 Task: Open Card Video Review in Board Sales Operations to Workspace Customer Relationship Management and add a team member Softage.4@softage.net, a label Green, a checklist Creative Writing, an attachment from Trello, a color Green and finally, add a card description 'Conduct market research for new product development' and a comment 'We should be willing to adapt our approach to this task as needed, based on new information or changing circumstances.'. Add a start date 'Jan 16, 1900' with a due date 'Jan 23, 1900'
Action: Mouse moved to (70, 378)
Screenshot: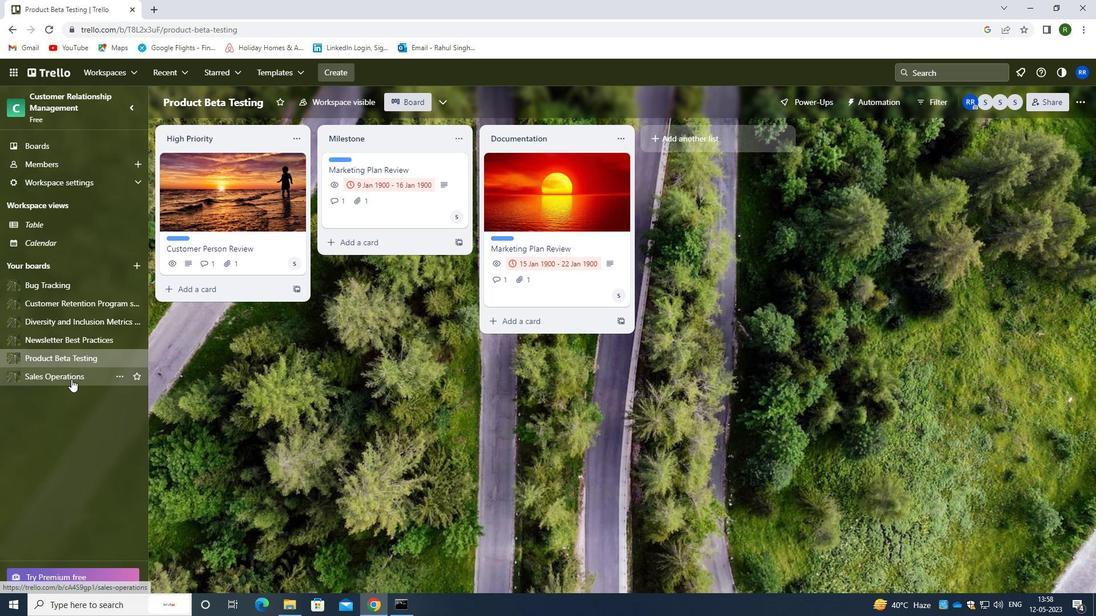 
Action: Mouse pressed left at (70, 378)
Screenshot: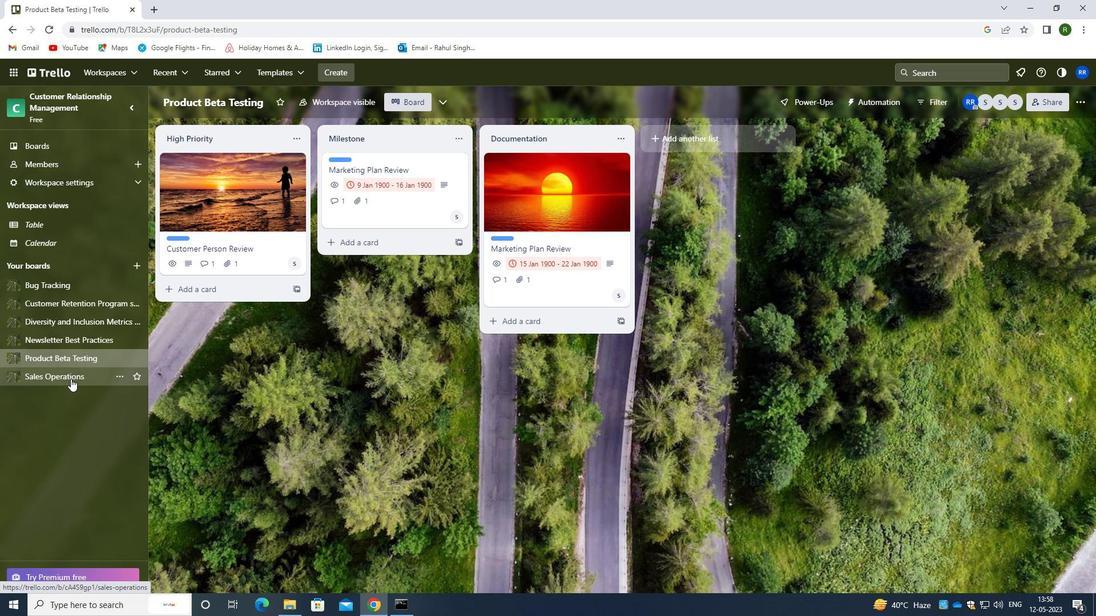 
Action: Mouse moved to (620, 164)
Screenshot: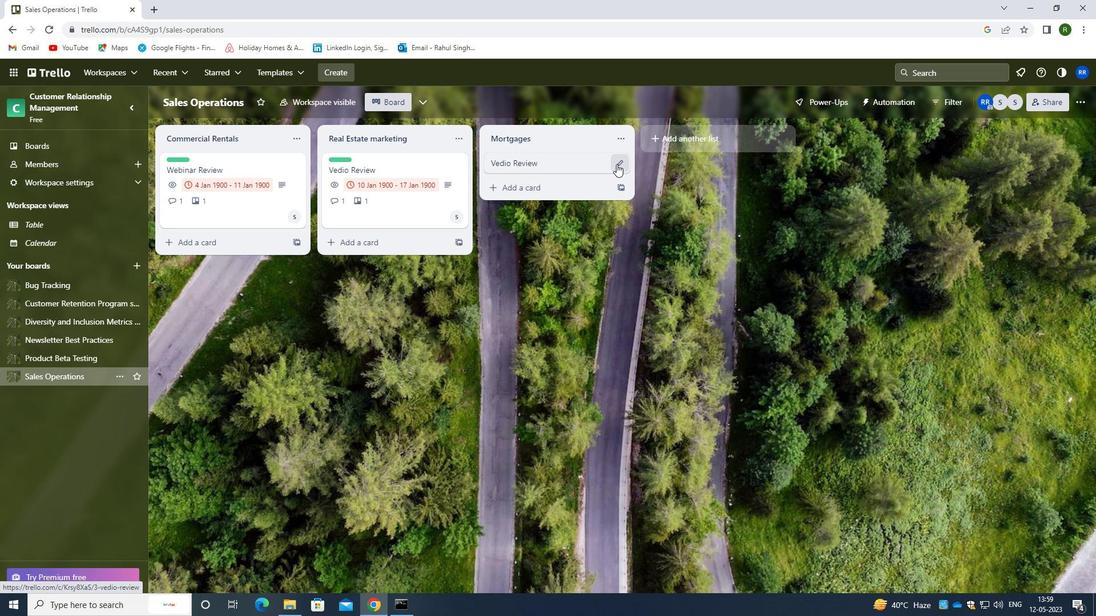 
Action: Mouse pressed left at (620, 164)
Screenshot: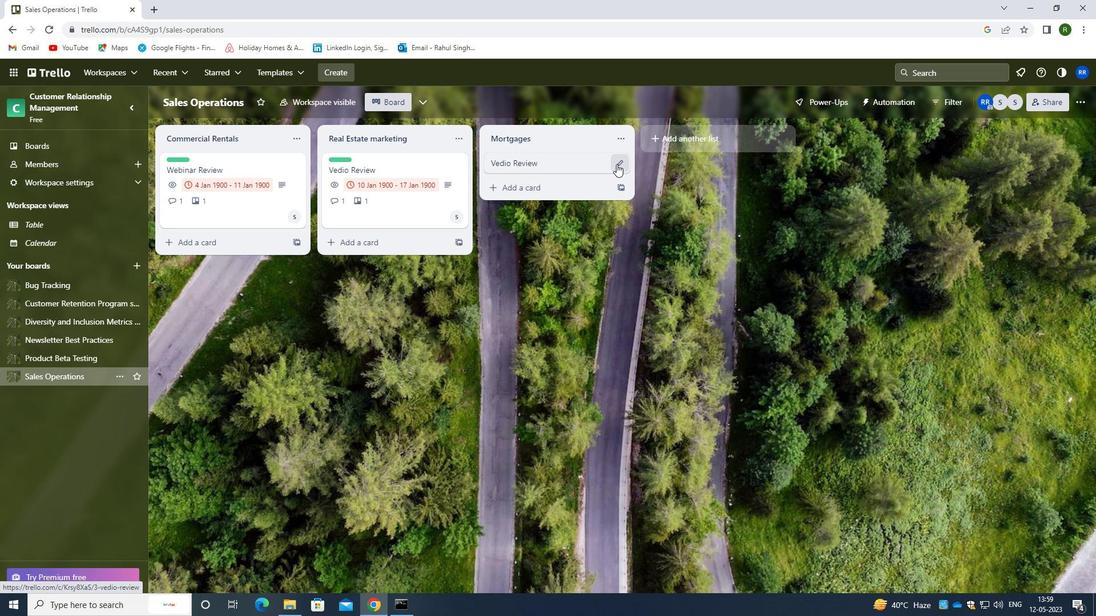 
Action: Mouse moved to (670, 158)
Screenshot: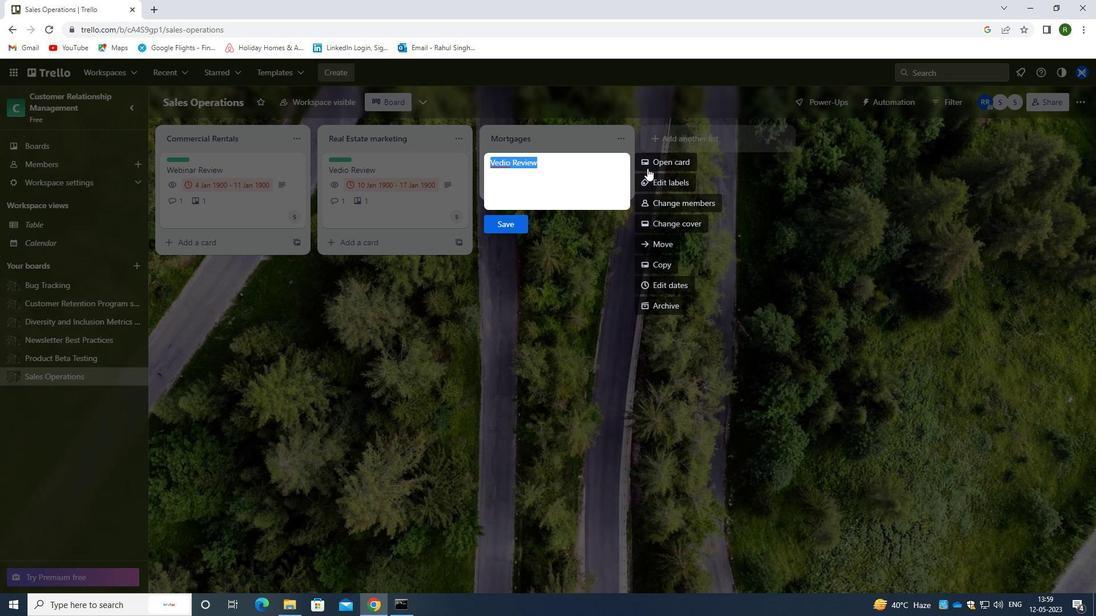 
Action: Mouse pressed left at (670, 158)
Screenshot: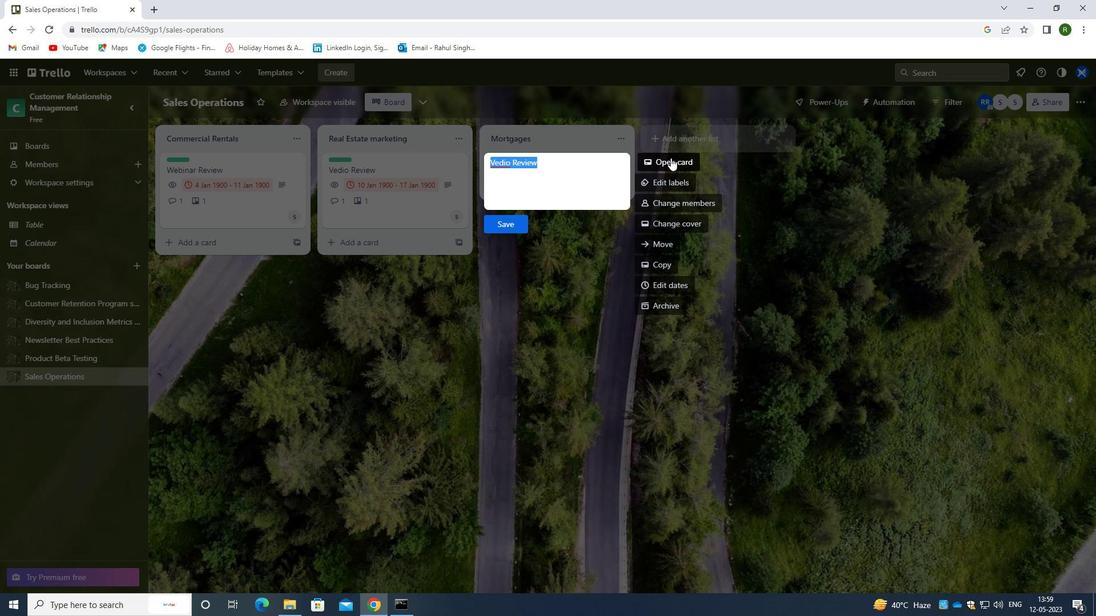 
Action: Mouse moved to (685, 201)
Screenshot: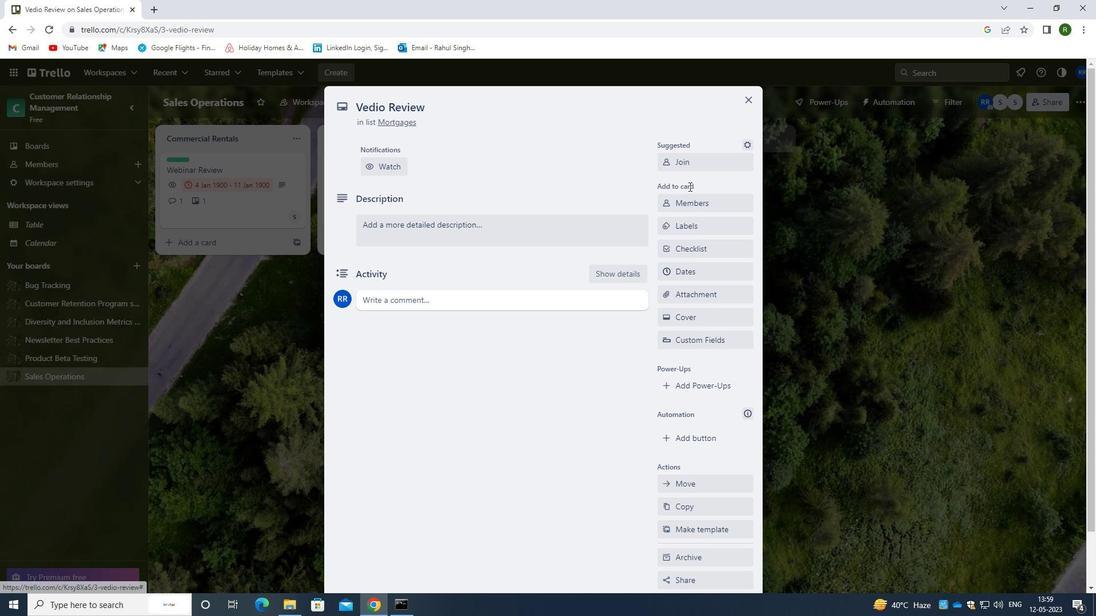 
Action: Mouse pressed left at (685, 201)
Screenshot: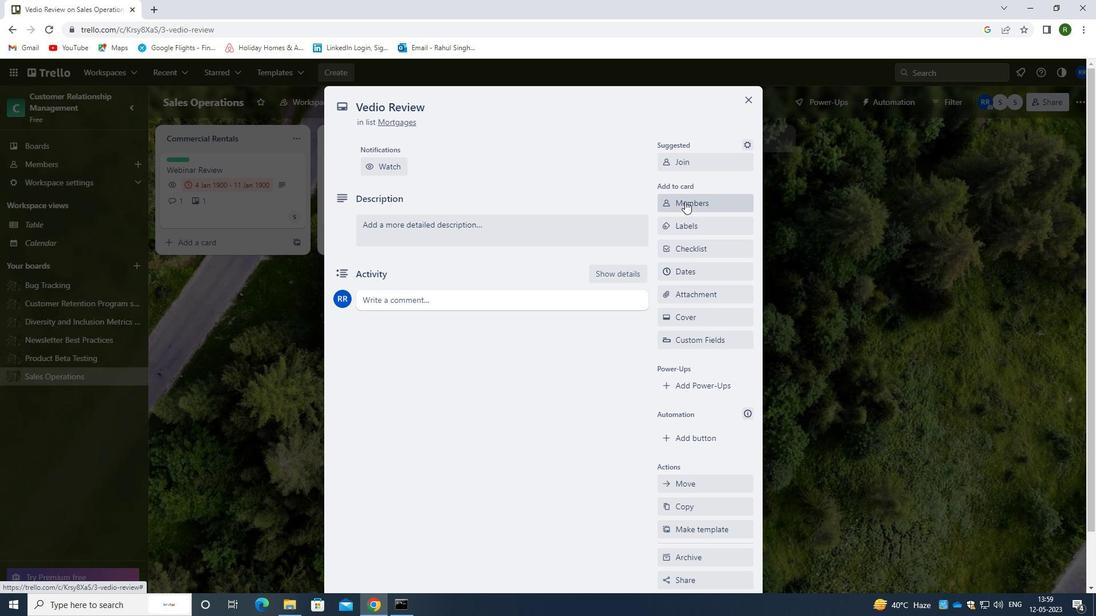 
Action: Mouse moved to (685, 254)
Screenshot: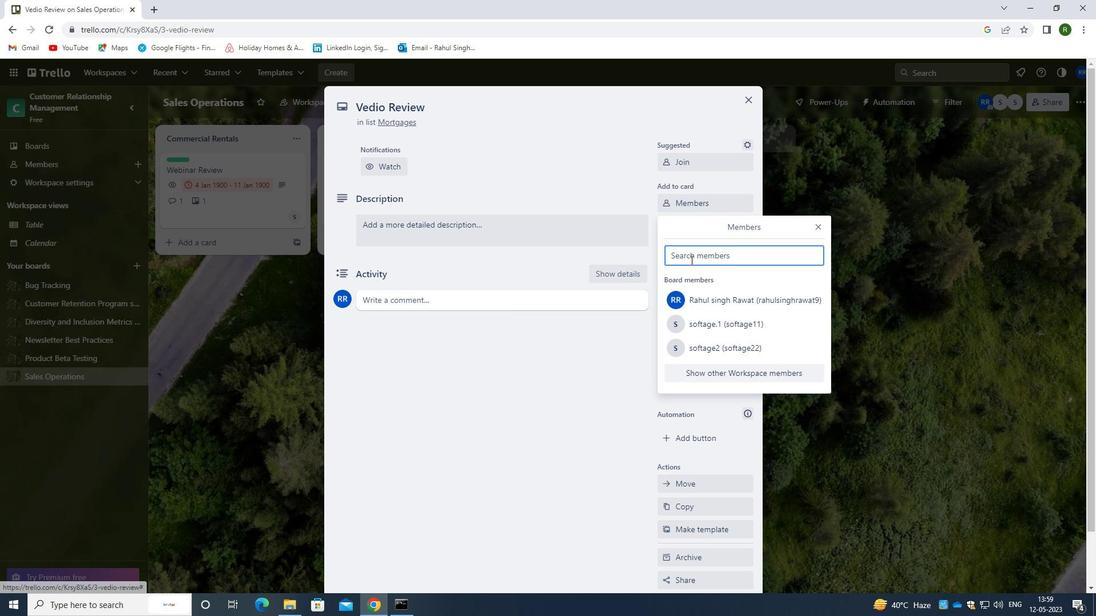 
Action: Key pressed <Key.caps_lock>s<Key.caps_lock>oftage.4<Key.shift>@SOFTAGE.NET
Screenshot: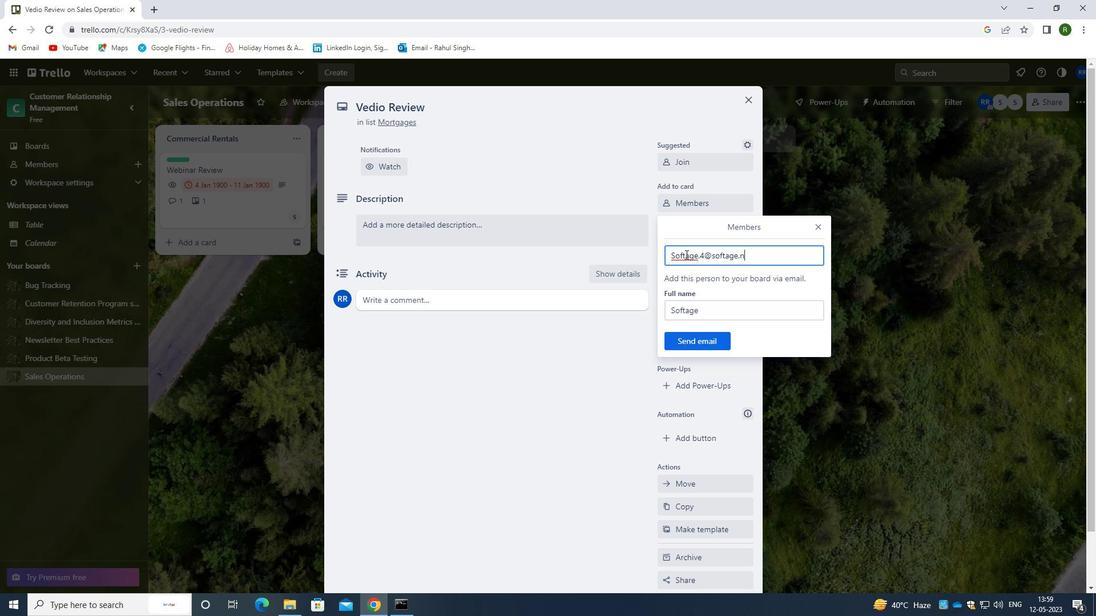 
Action: Mouse moved to (705, 344)
Screenshot: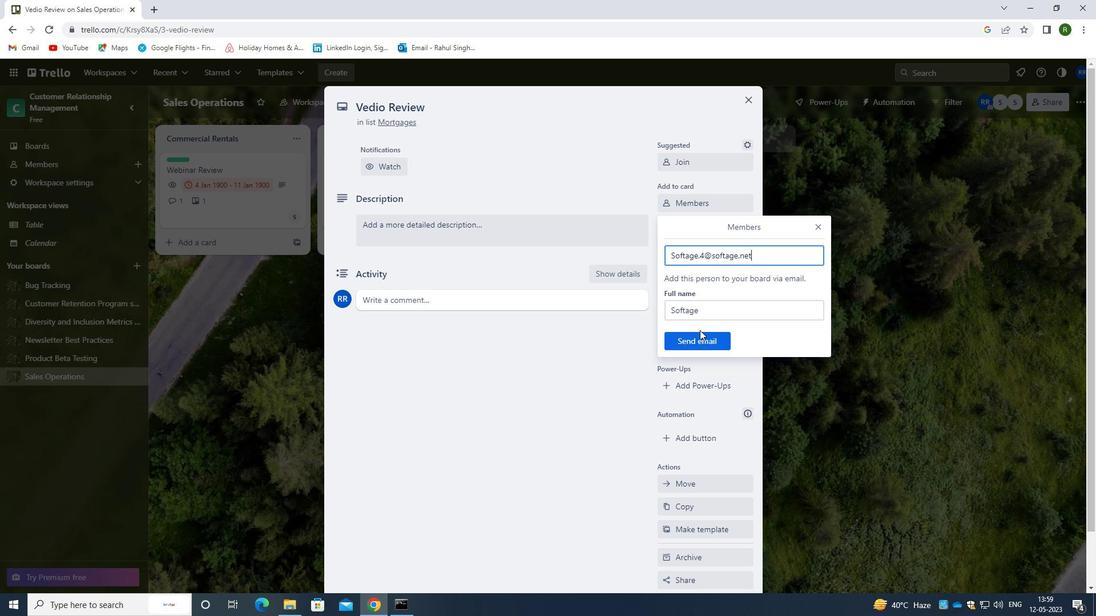 
Action: Mouse pressed left at (705, 344)
Screenshot: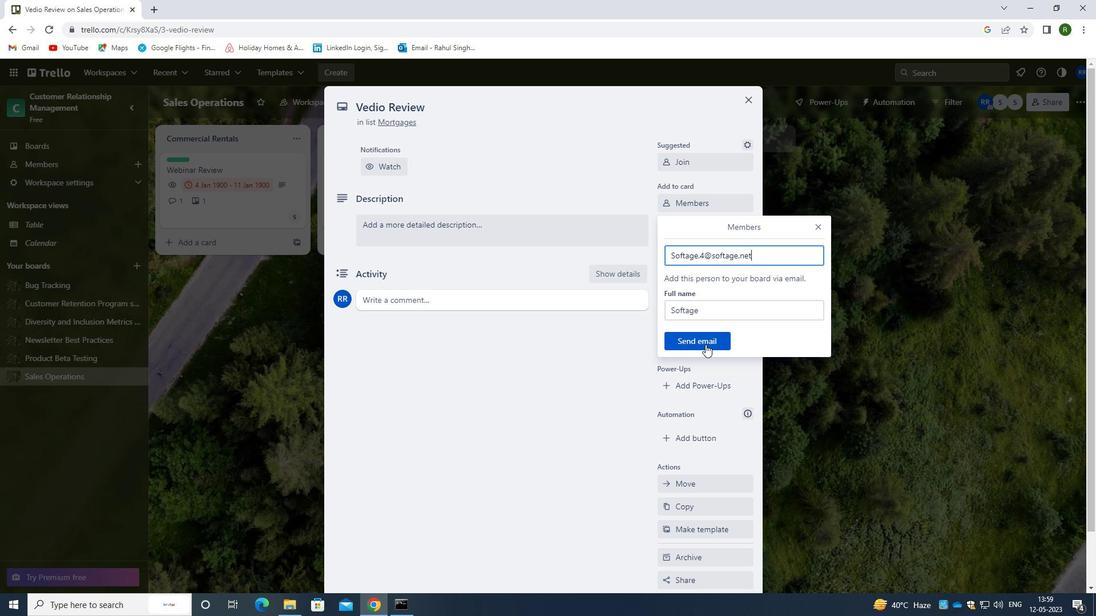 
Action: Mouse moved to (691, 221)
Screenshot: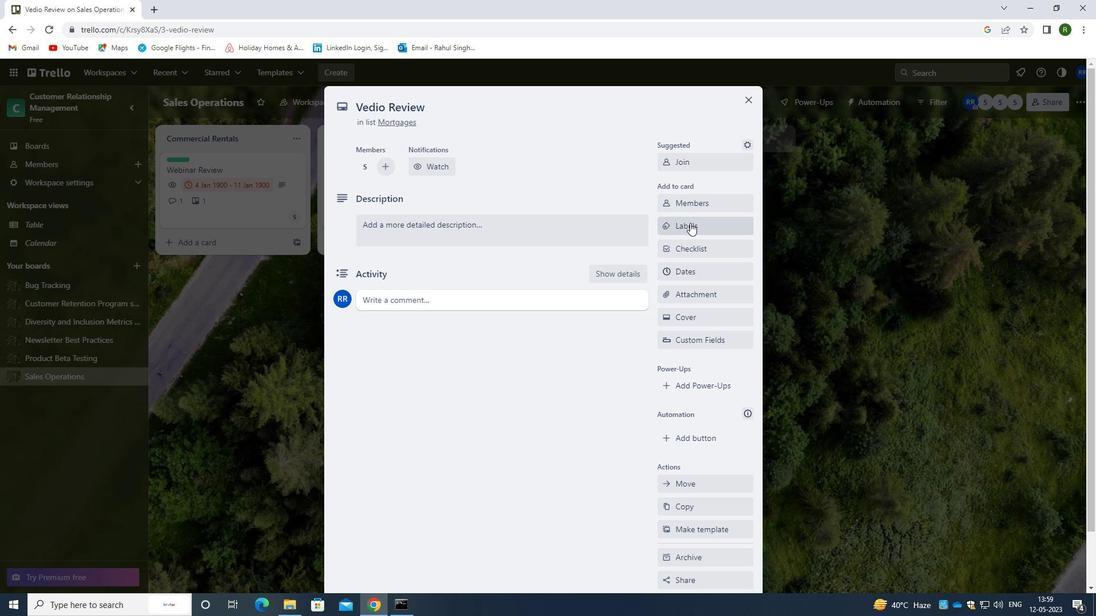 
Action: Mouse pressed left at (691, 221)
Screenshot: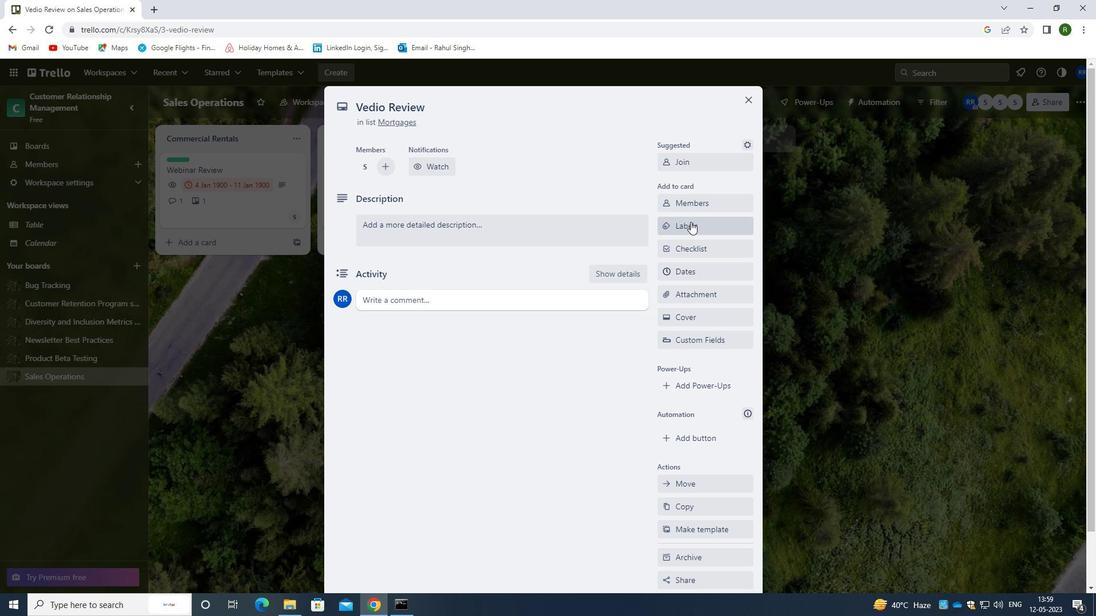 
Action: Mouse moved to (674, 251)
Screenshot: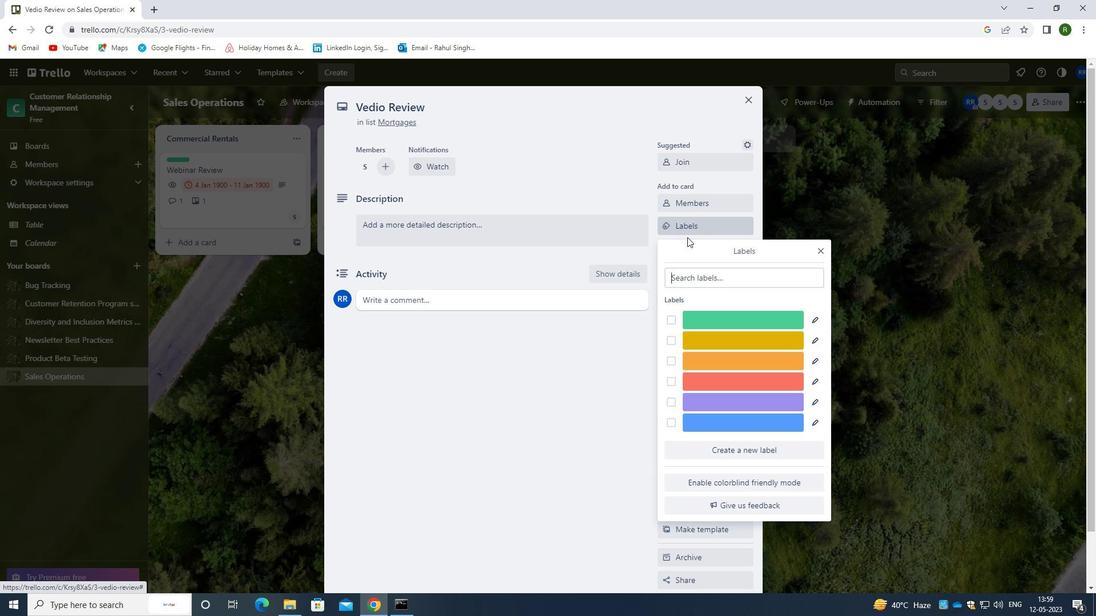 
Action: Key pressed GREEN
Screenshot: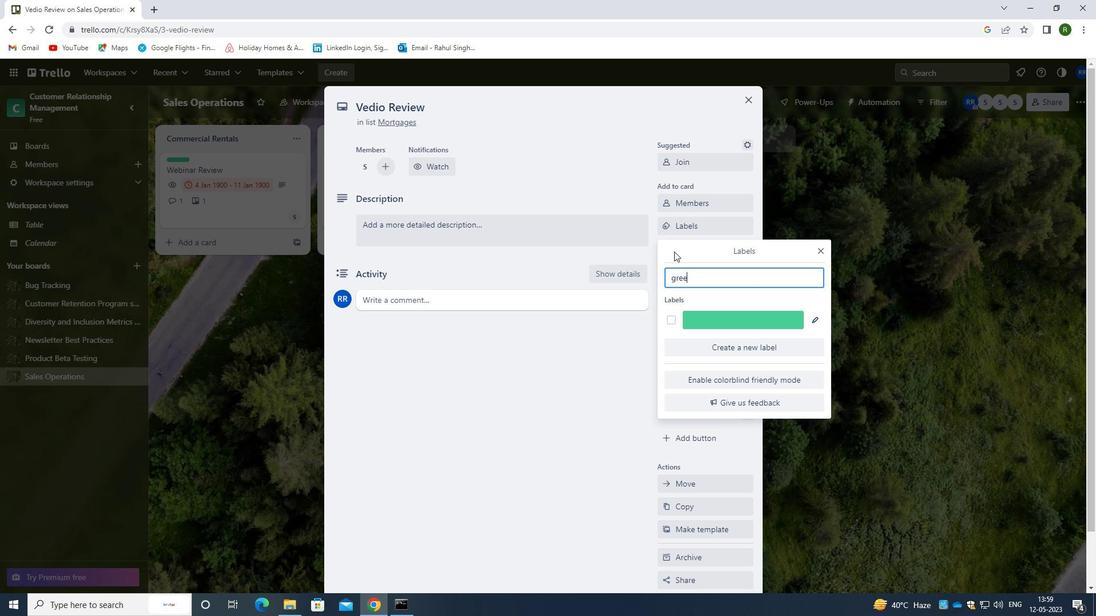 
Action: Mouse moved to (670, 321)
Screenshot: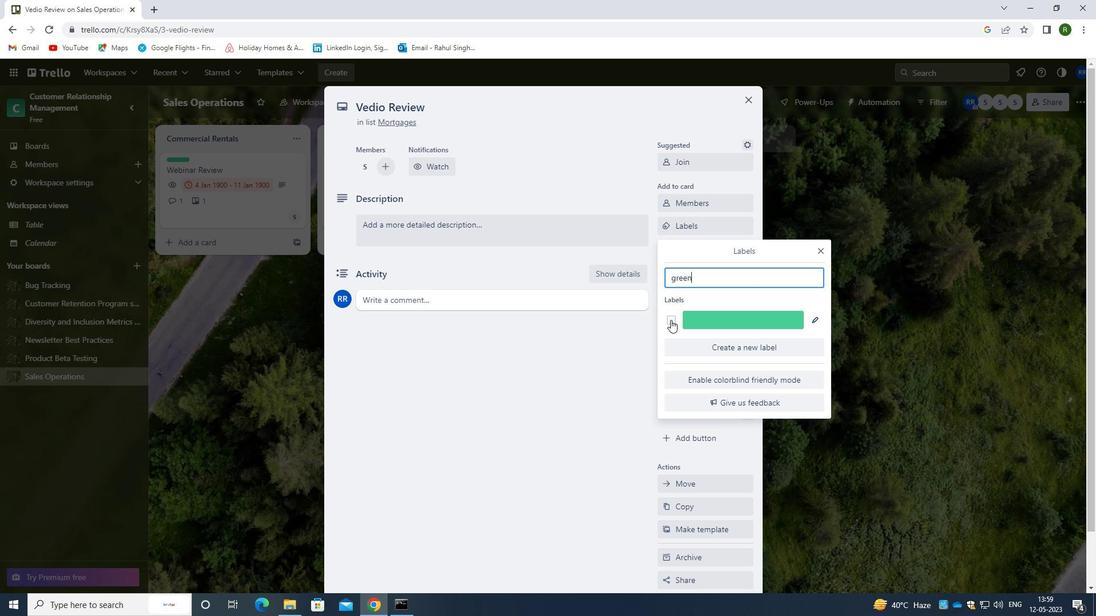 
Action: Mouse pressed left at (670, 321)
Screenshot: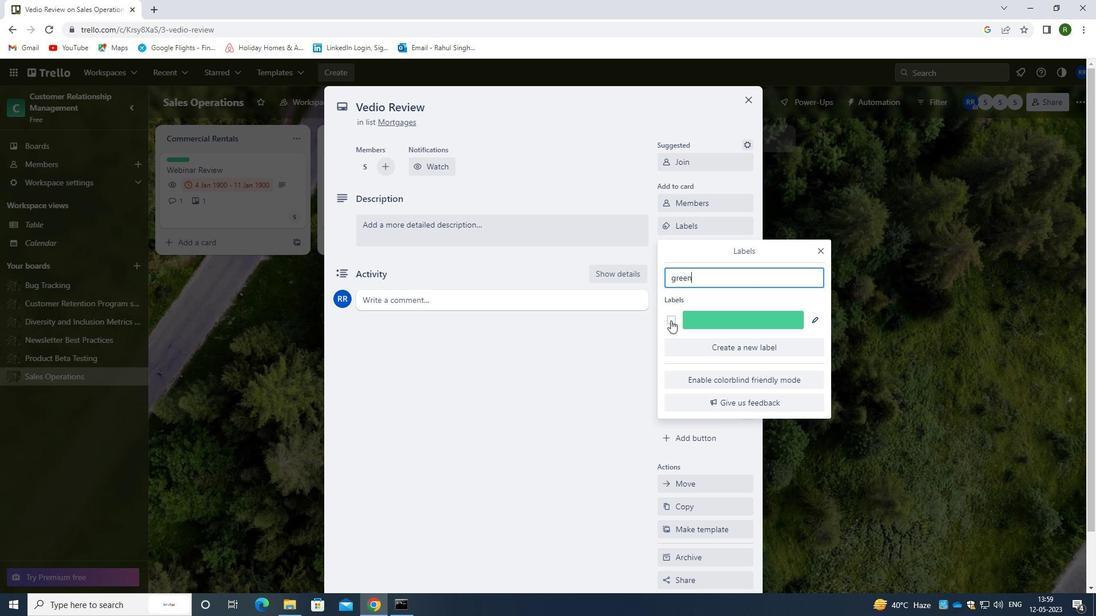 
Action: Mouse moved to (615, 375)
Screenshot: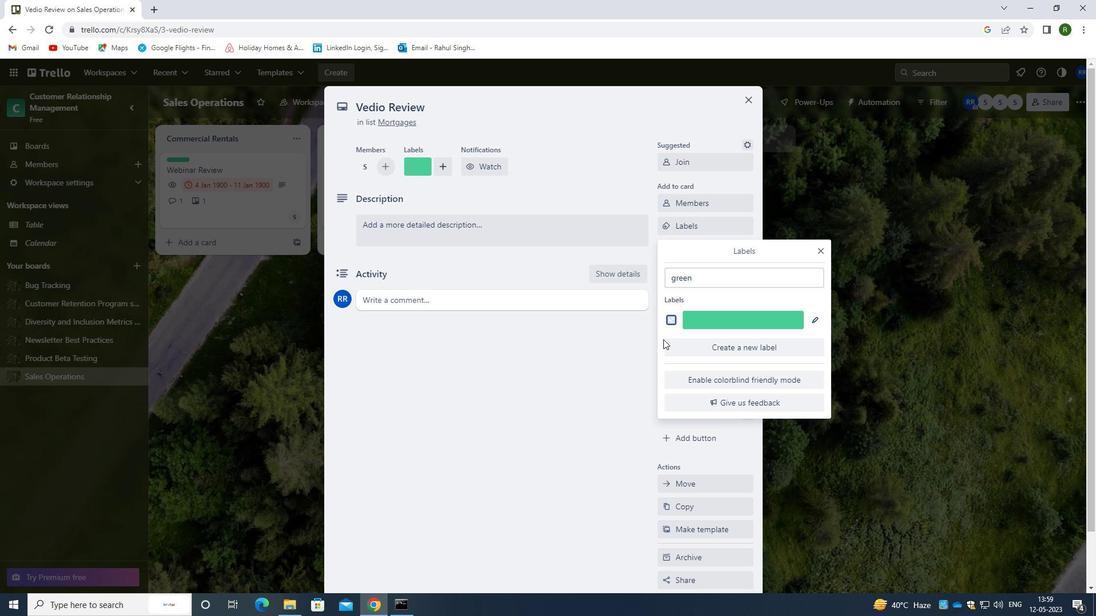 
Action: Mouse pressed left at (615, 375)
Screenshot: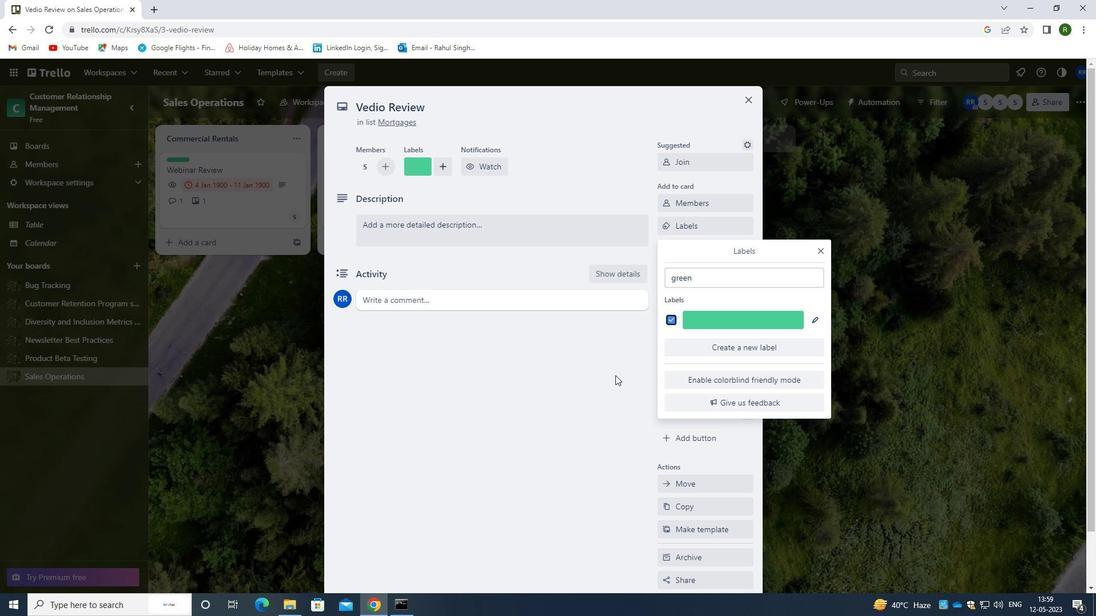 
Action: Mouse moved to (692, 246)
Screenshot: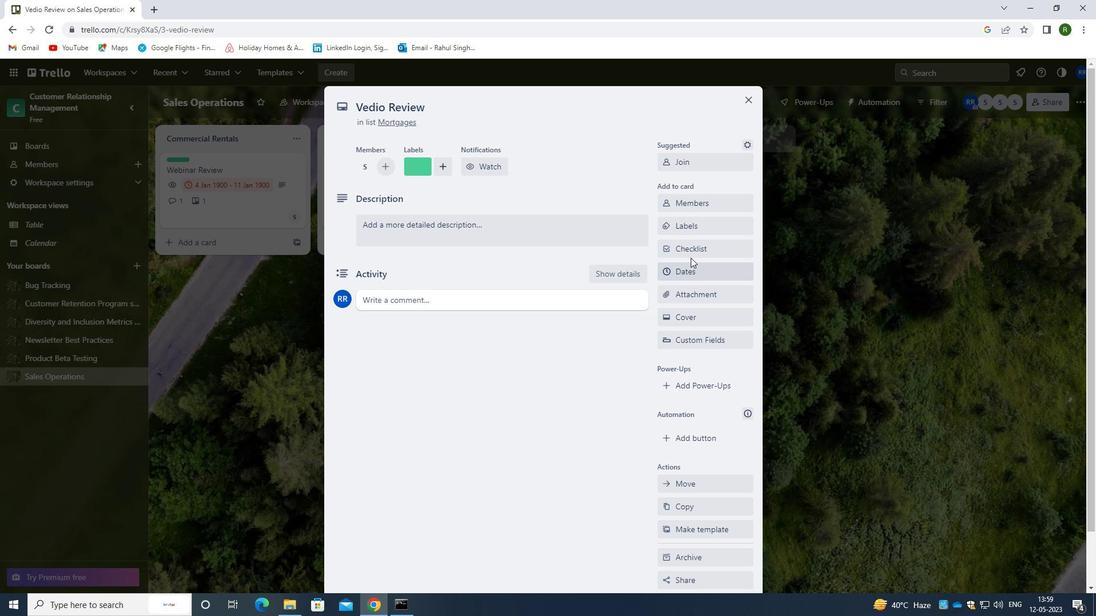 
Action: Mouse pressed left at (692, 246)
Screenshot: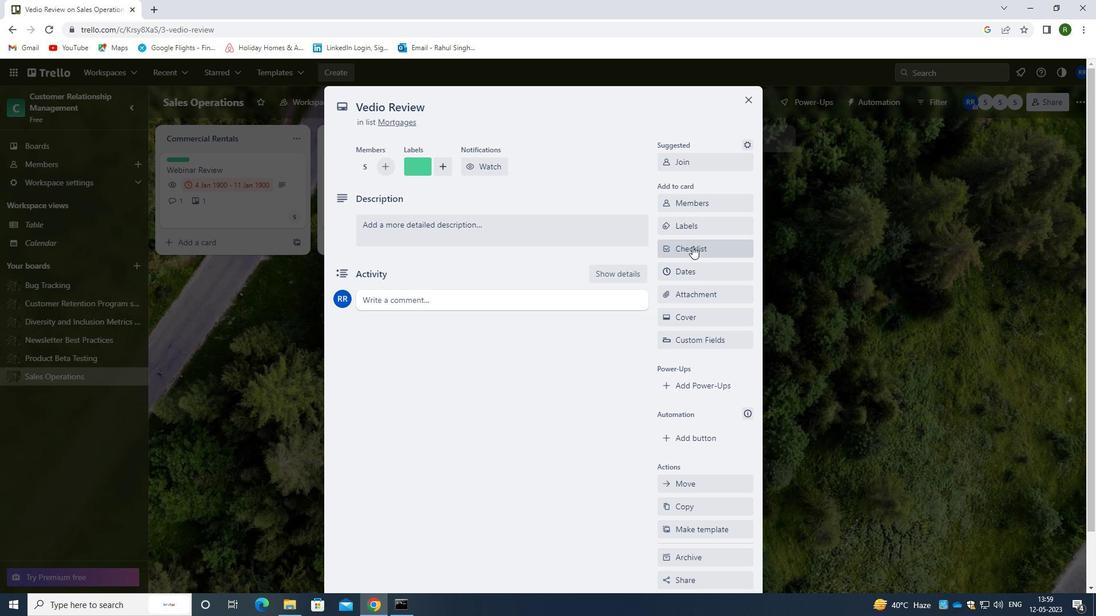 
Action: Mouse moved to (666, 324)
Screenshot: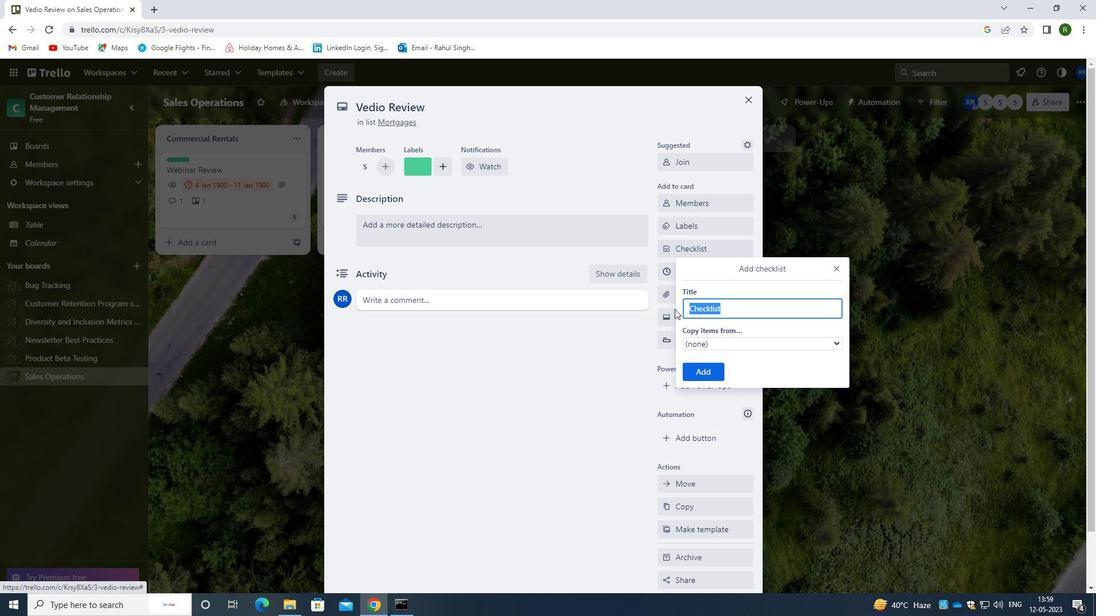 
Action: Key pressed <Key.backspace><Key.shift>CREATIVE<Key.space><Key.shift>WRITING
Screenshot: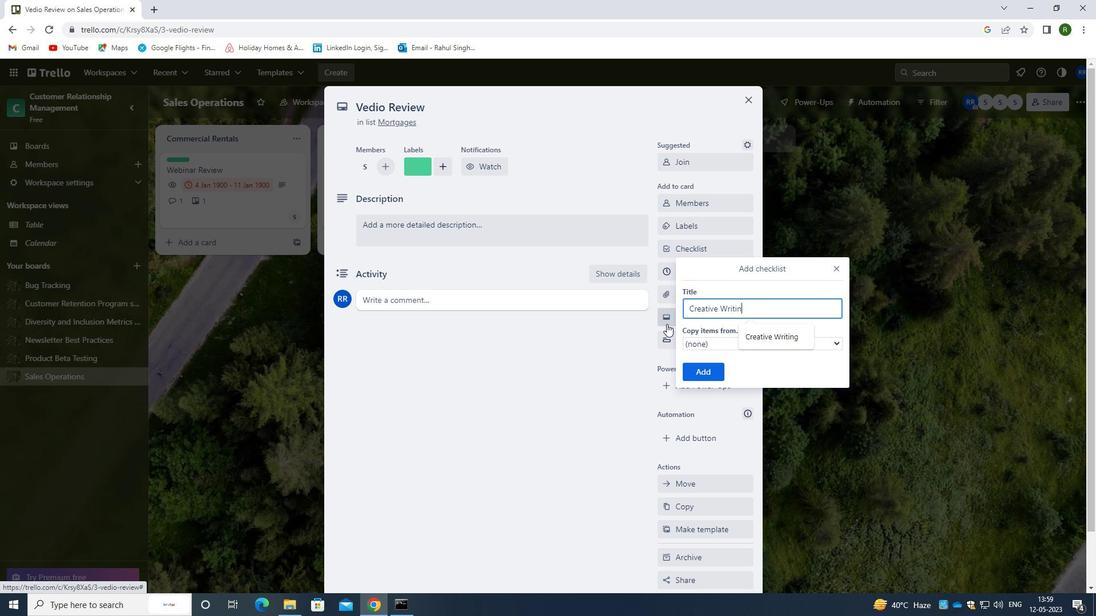 
Action: Mouse moved to (710, 368)
Screenshot: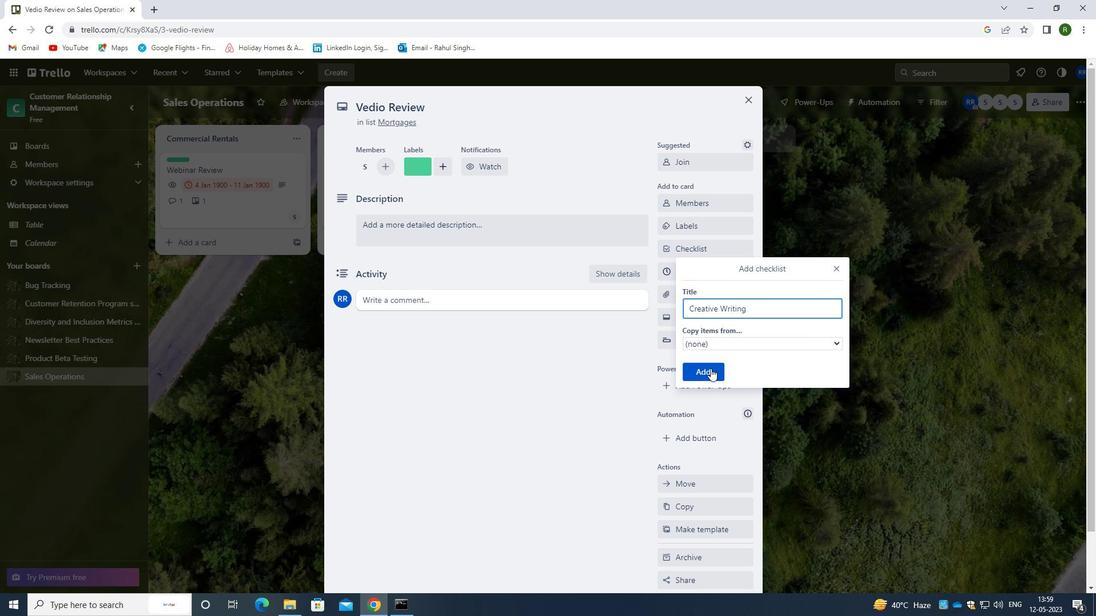 
Action: Mouse pressed left at (710, 368)
Screenshot: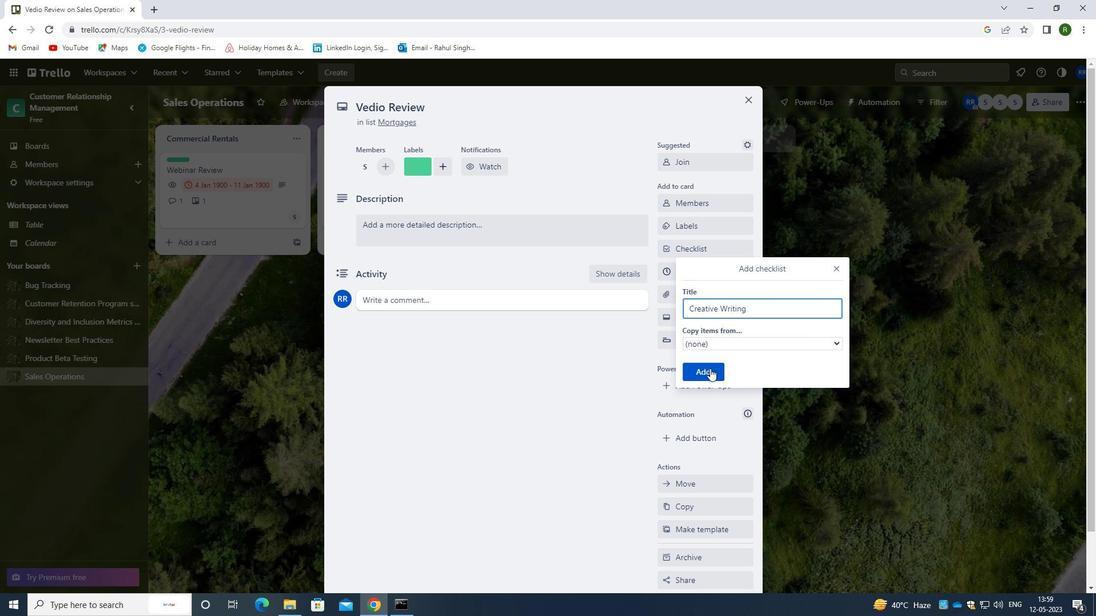 
Action: Mouse moved to (697, 291)
Screenshot: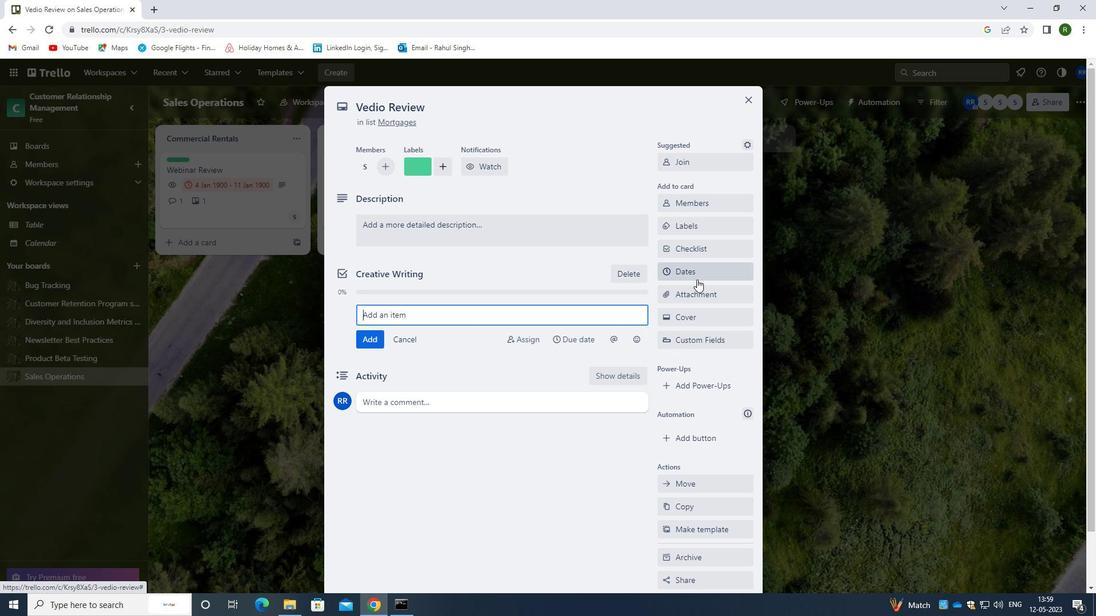 
Action: Mouse pressed left at (697, 291)
Screenshot: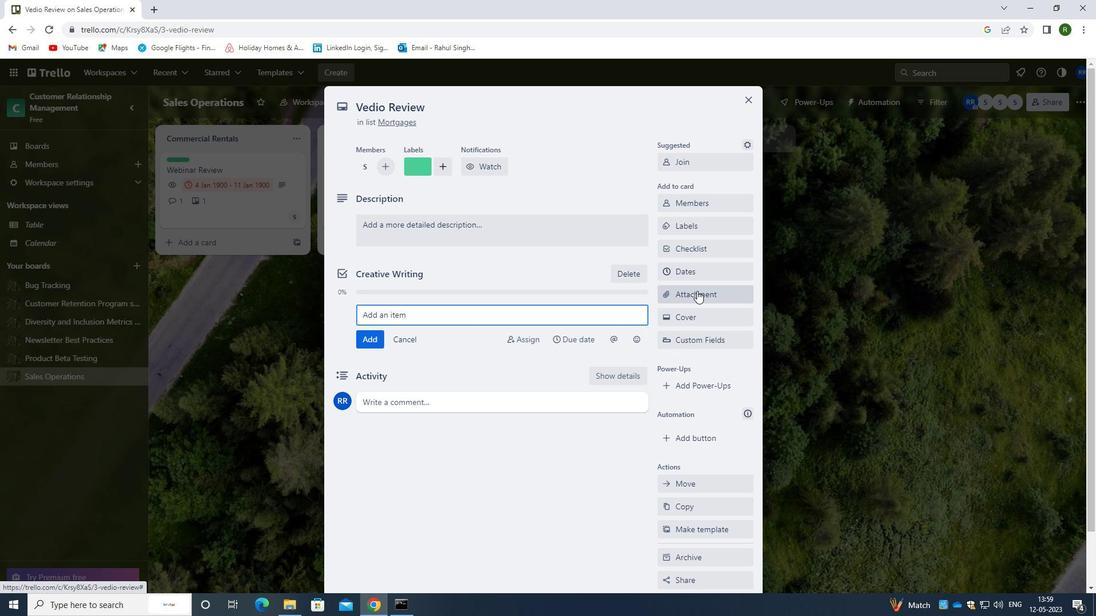 
Action: Mouse moved to (690, 357)
Screenshot: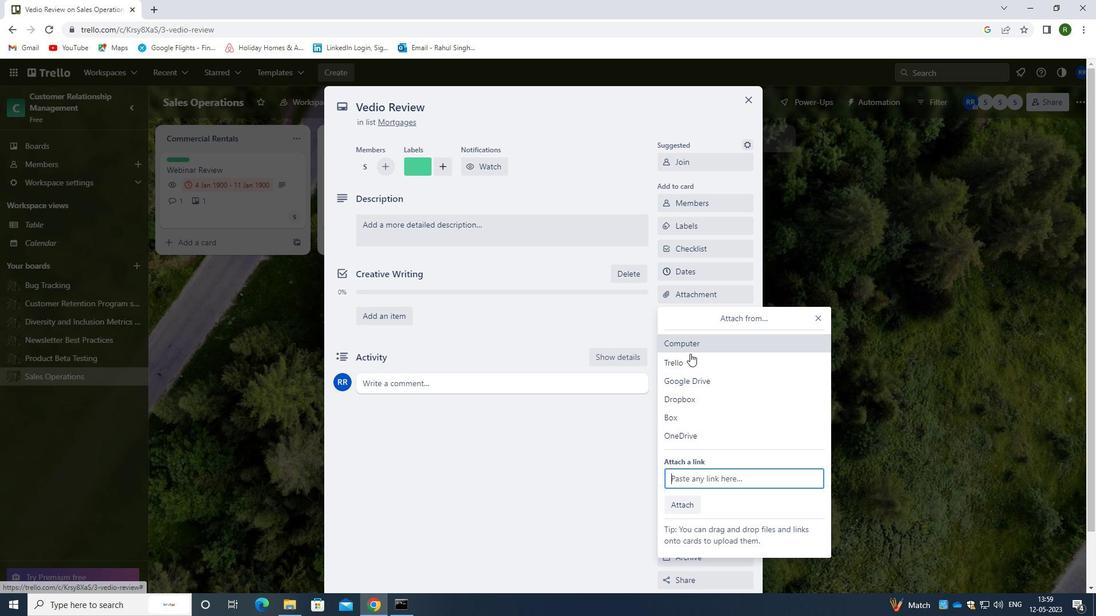 
Action: Mouse pressed left at (690, 357)
Screenshot: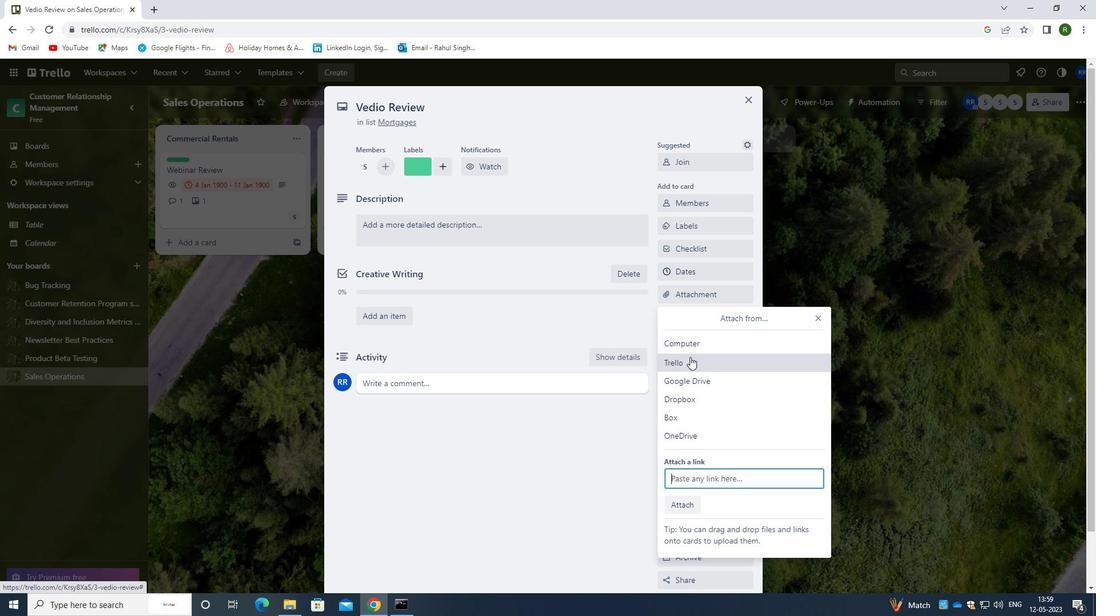 
Action: Mouse moved to (686, 326)
Screenshot: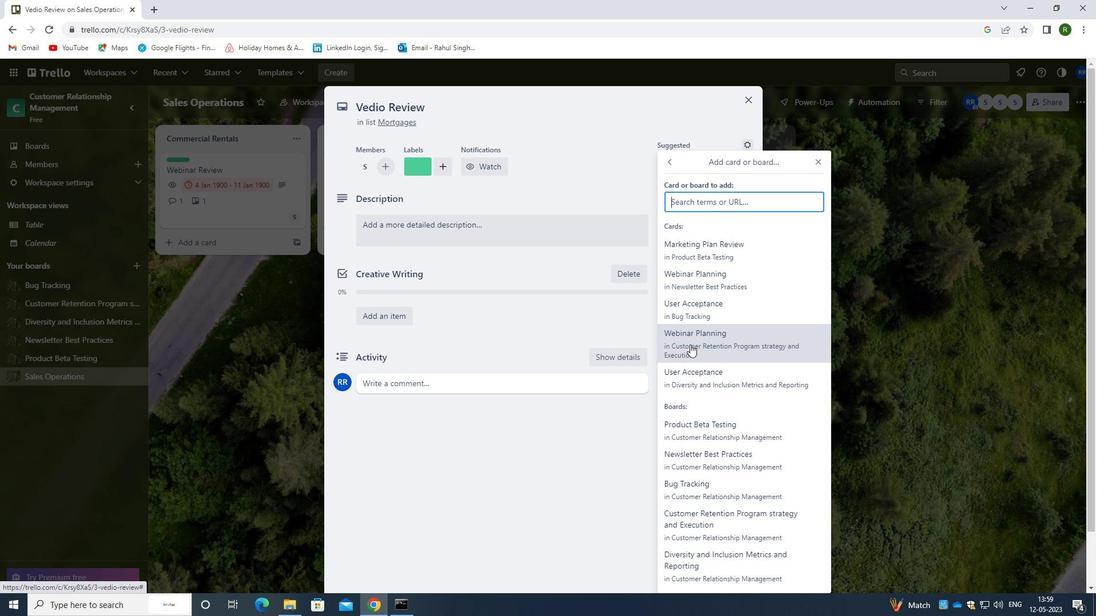 
Action: Mouse pressed left at (686, 326)
Screenshot: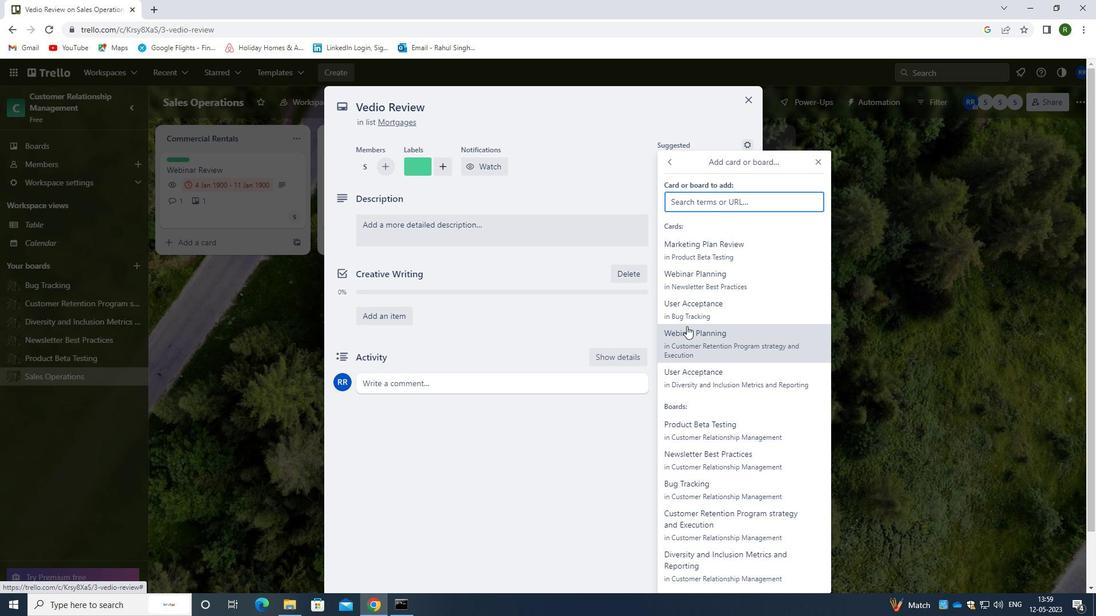 
Action: Mouse moved to (492, 223)
Screenshot: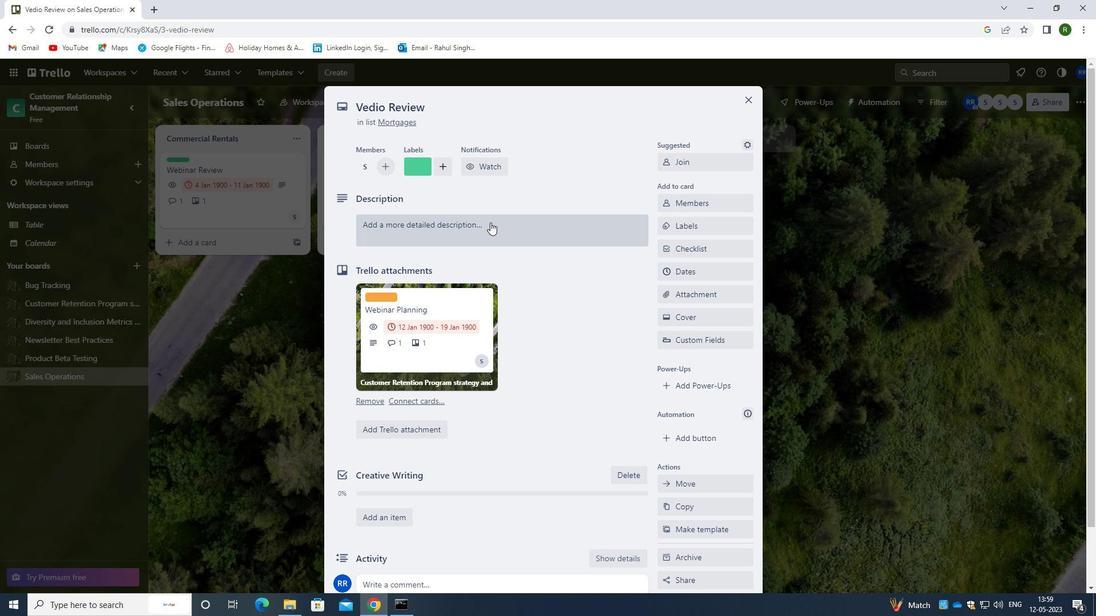 
Action: Mouse pressed left at (492, 223)
Screenshot: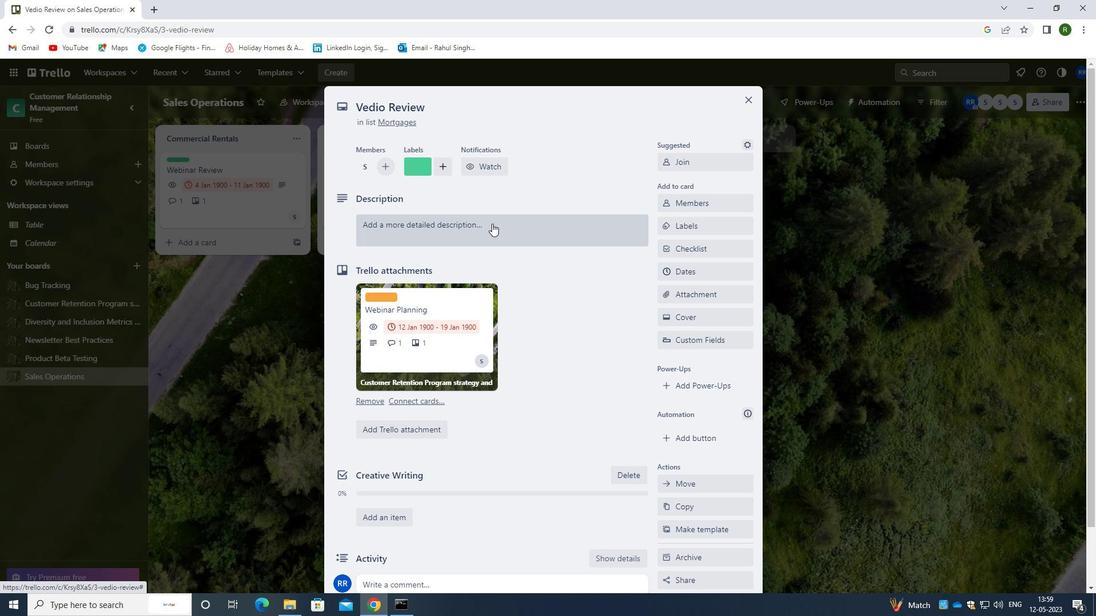 
Action: Mouse moved to (518, 237)
Screenshot: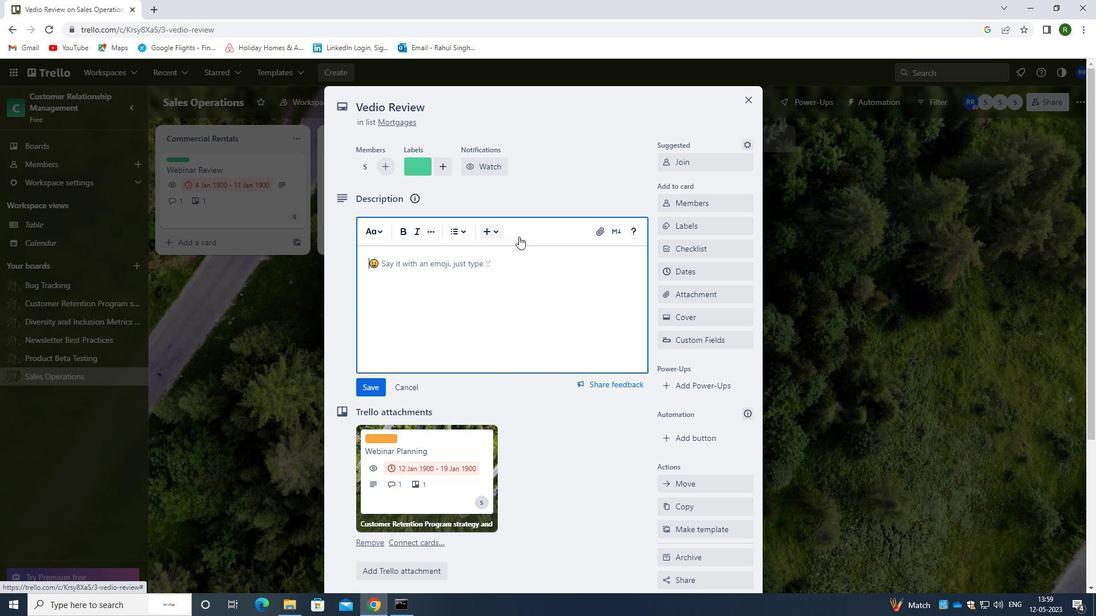 
Action: Key pressed <Key.shift>ctrl+CONDUCT<Key.space><Key.shift><Key.shift><Key.shift><Key.shift><Key.shift><Key.shift><Key.shift><Key.shift>MARKETR<Key.backspace><Key.space>RESEARCH<Key.space>FOR<Key.space>NEW<Key.space>PRODUCT<Key.space>DEVLOPMENT.
Screenshot: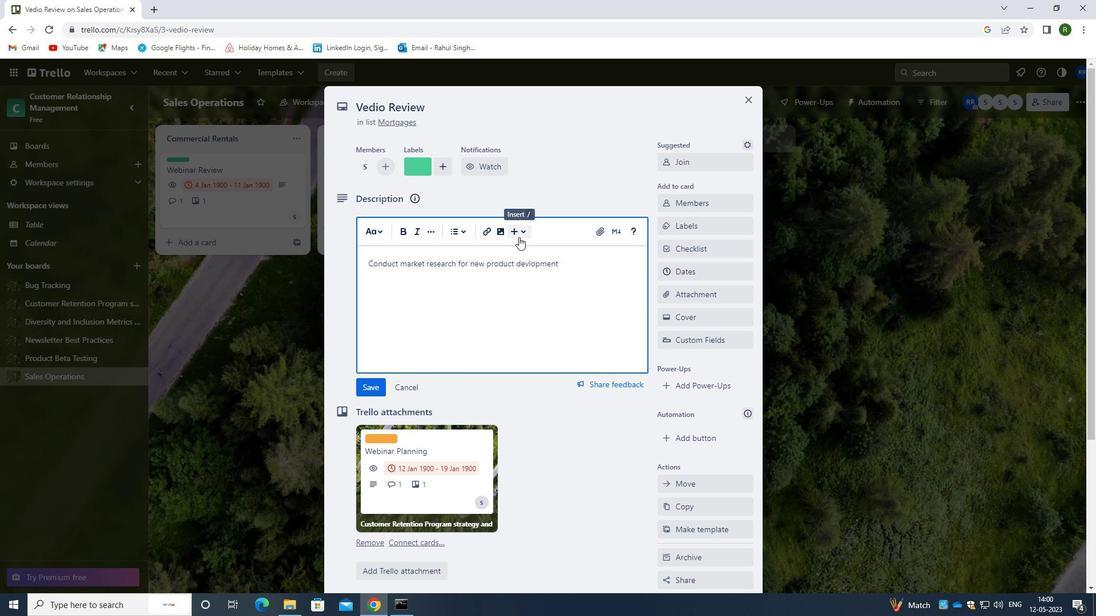 
Action: Mouse scrolled (518, 238) with delta (0, 0)
Screenshot: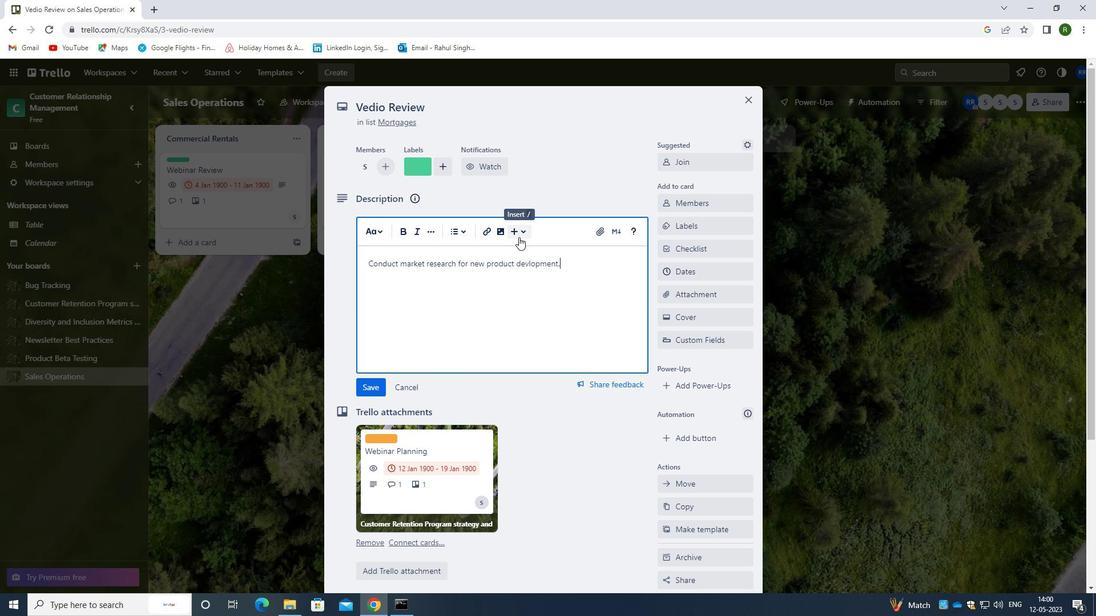 
Action: Mouse moved to (544, 237)
Screenshot: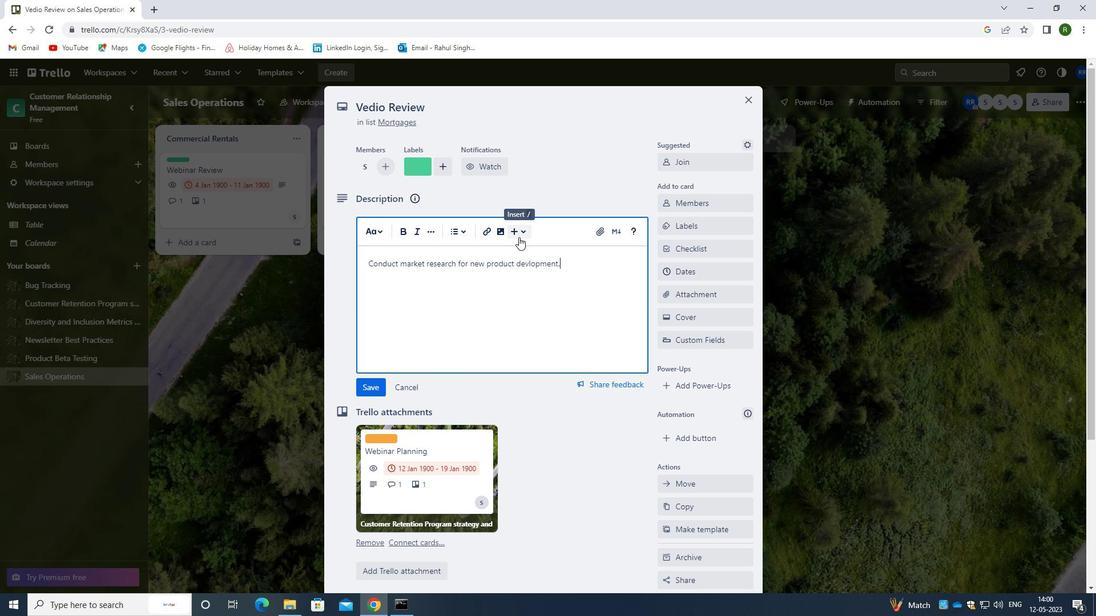 
Action: Mouse scrolled (544, 238) with delta (0, 0)
Screenshot: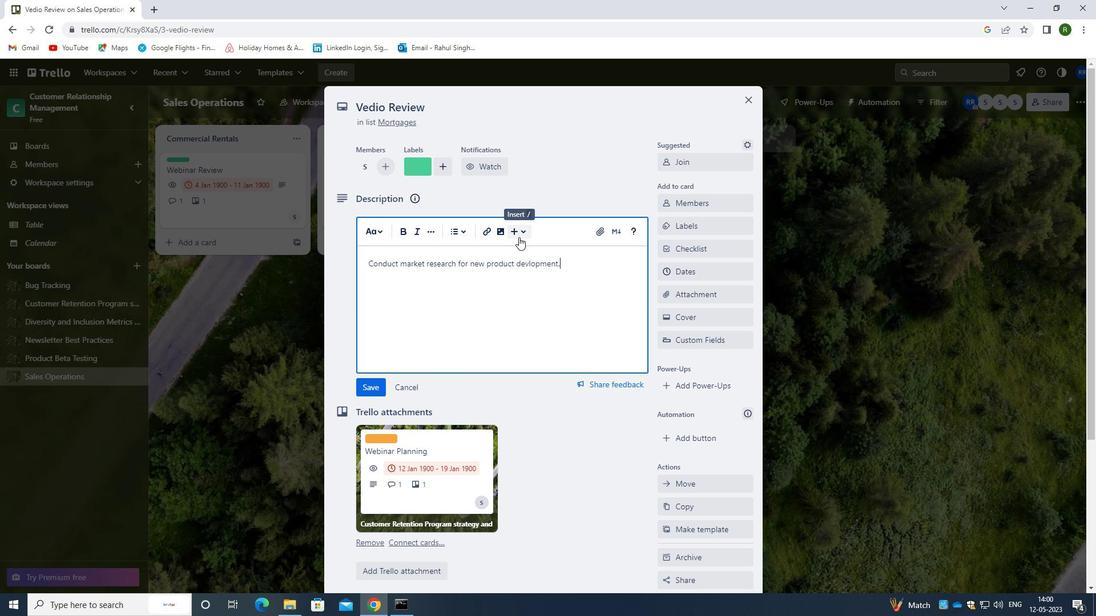
Action: Mouse moved to (365, 391)
Screenshot: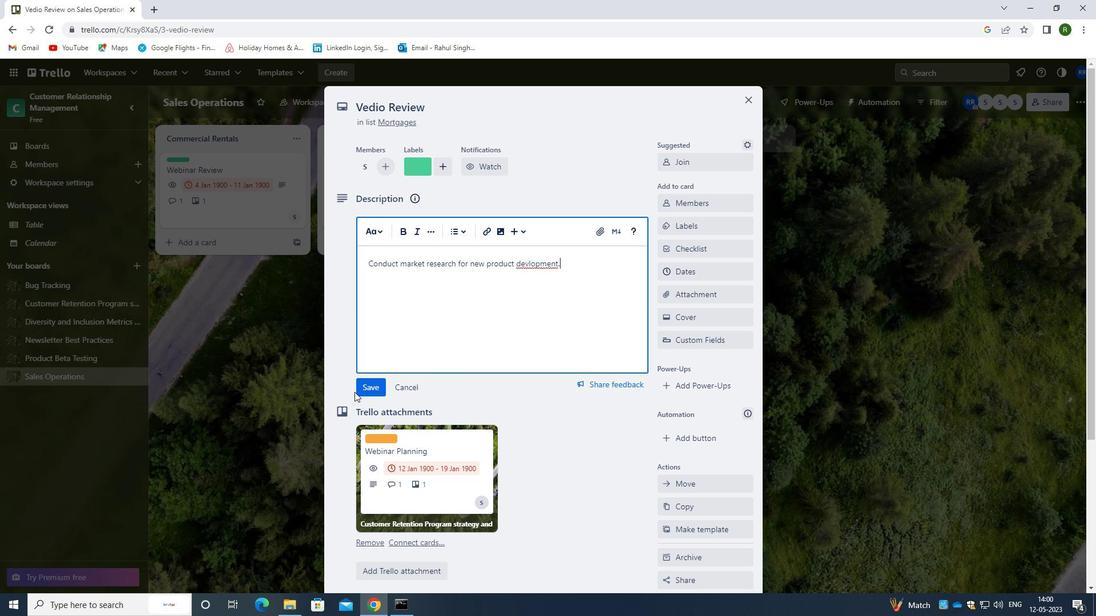 
Action: Mouse pressed left at (365, 391)
Screenshot: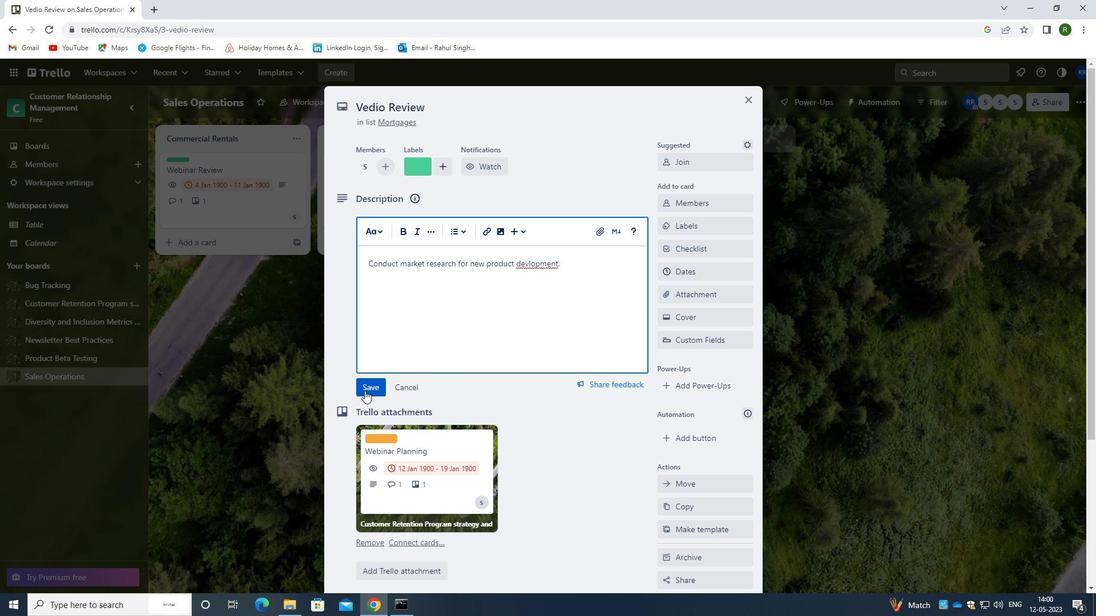 
Action: Mouse moved to (508, 376)
Screenshot: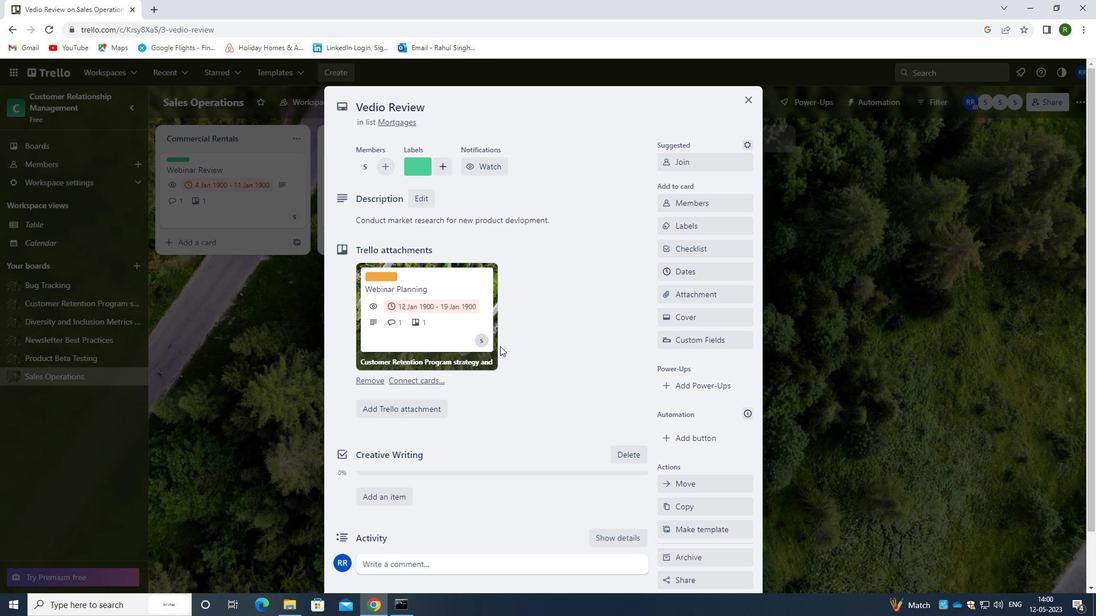
Action: Mouse scrolled (508, 376) with delta (0, 0)
Screenshot: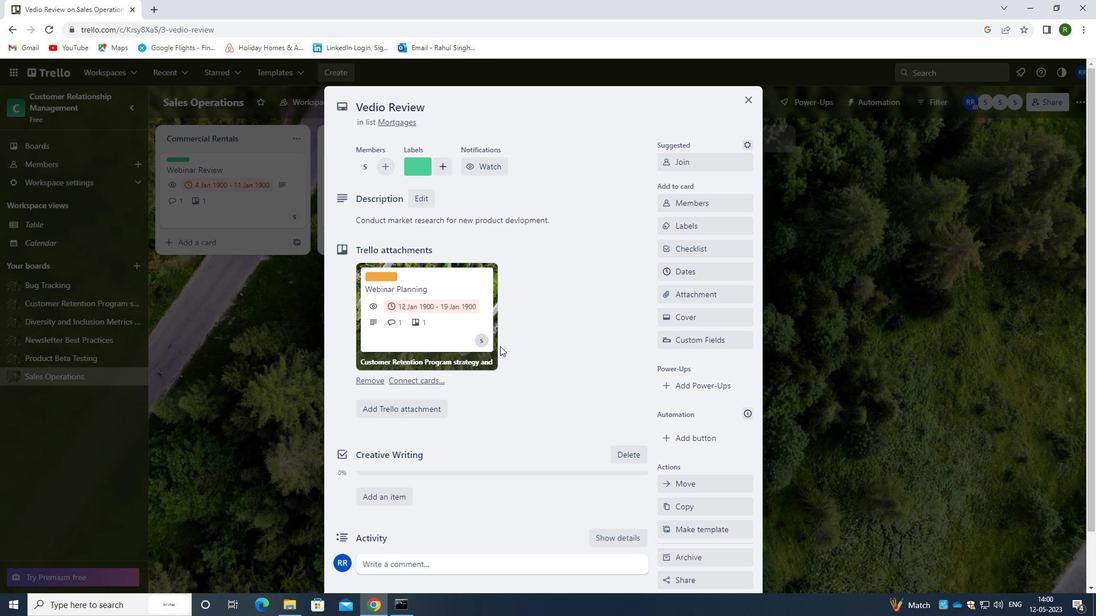 
Action: Mouse scrolled (508, 376) with delta (0, 0)
Screenshot: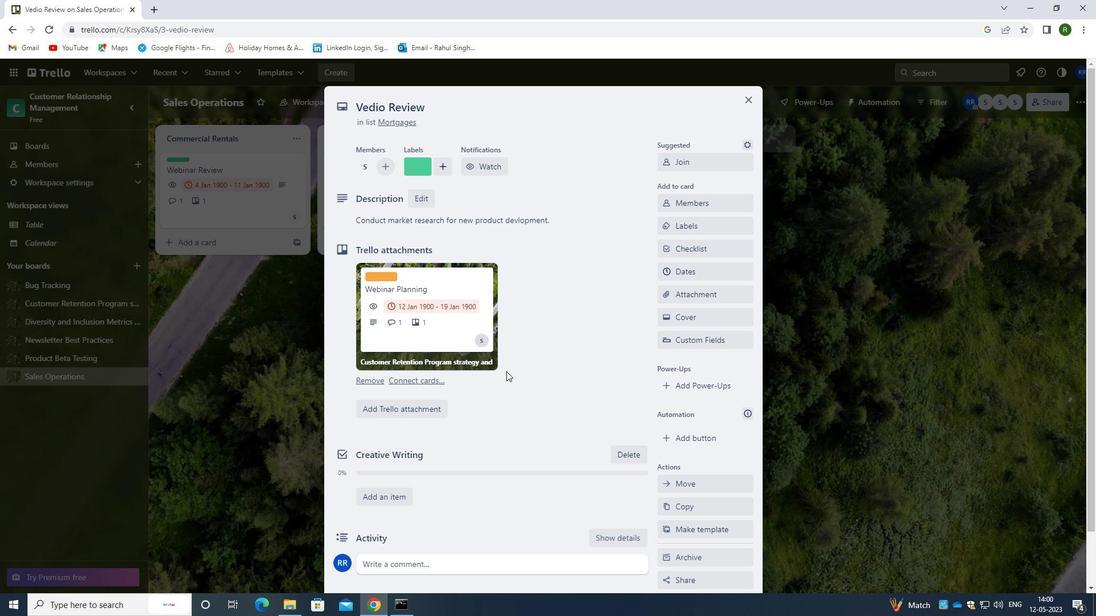 
Action: Mouse moved to (509, 377)
Screenshot: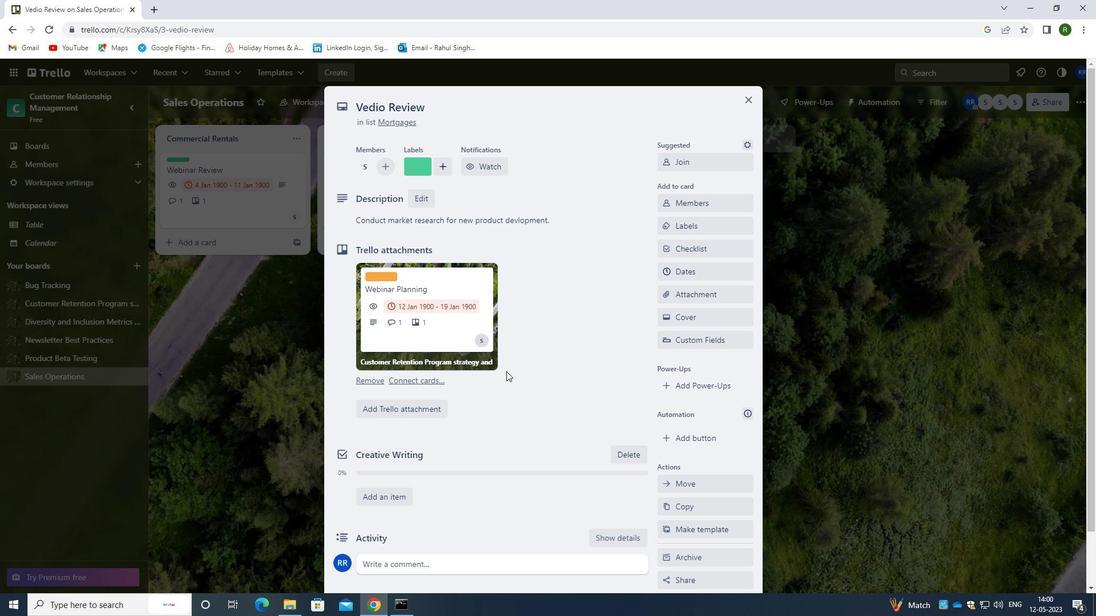 
Action: Mouse scrolled (509, 377) with delta (0, 0)
Screenshot: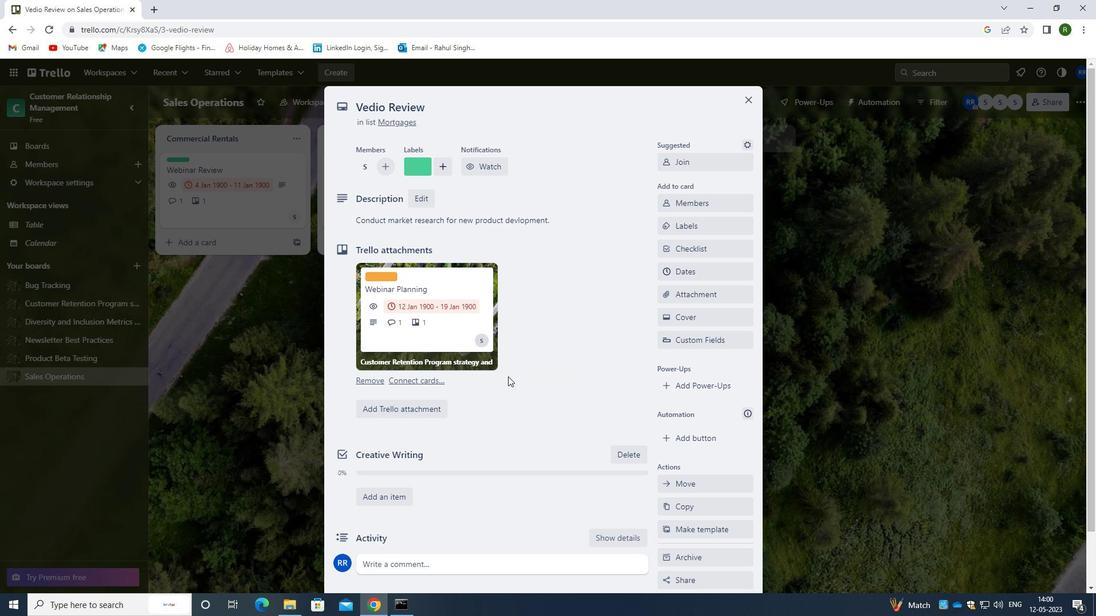 
Action: Mouse moved to (441, 499)
Screenshot: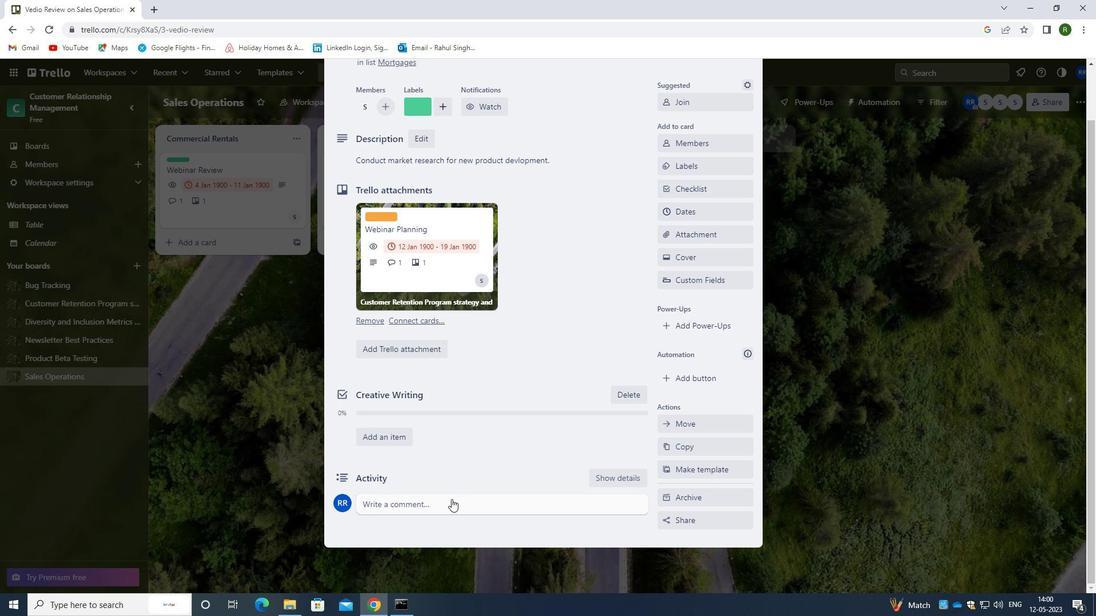 
Action: Mouse pressed left at (441, 499)
Screenshot: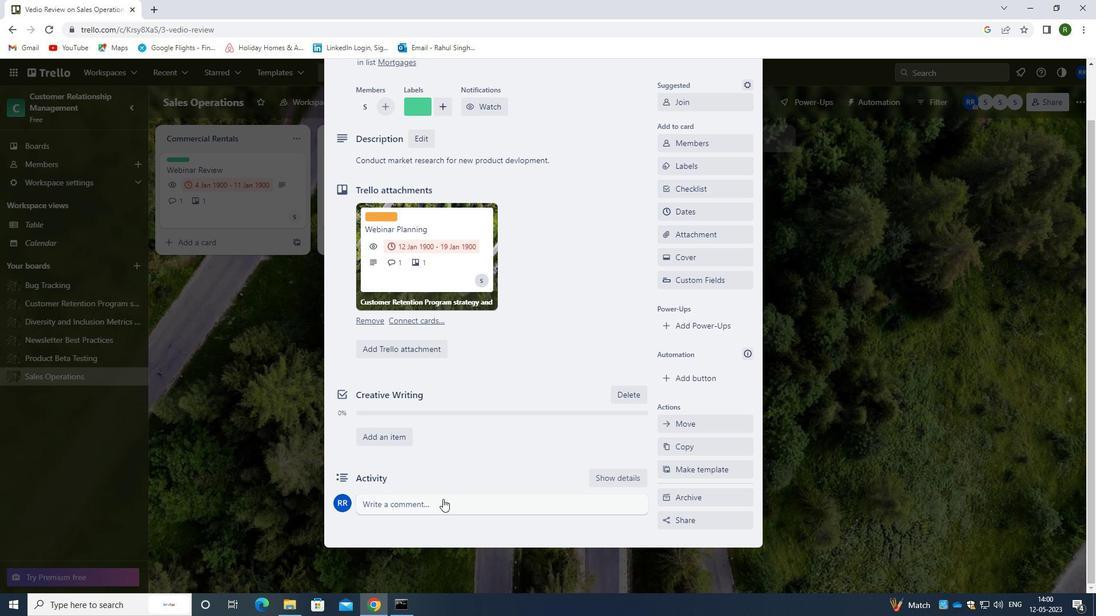 
Action: Mouse moved to (432, 534)
Screenshot: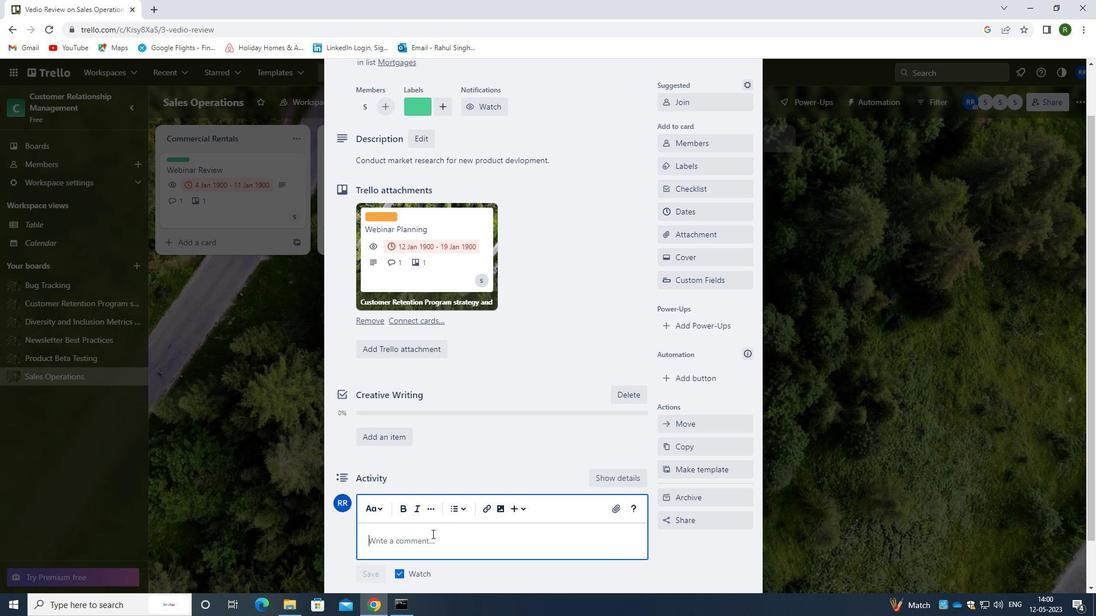 
Action: Mouse pressed left at (432, 534)
Screenshot: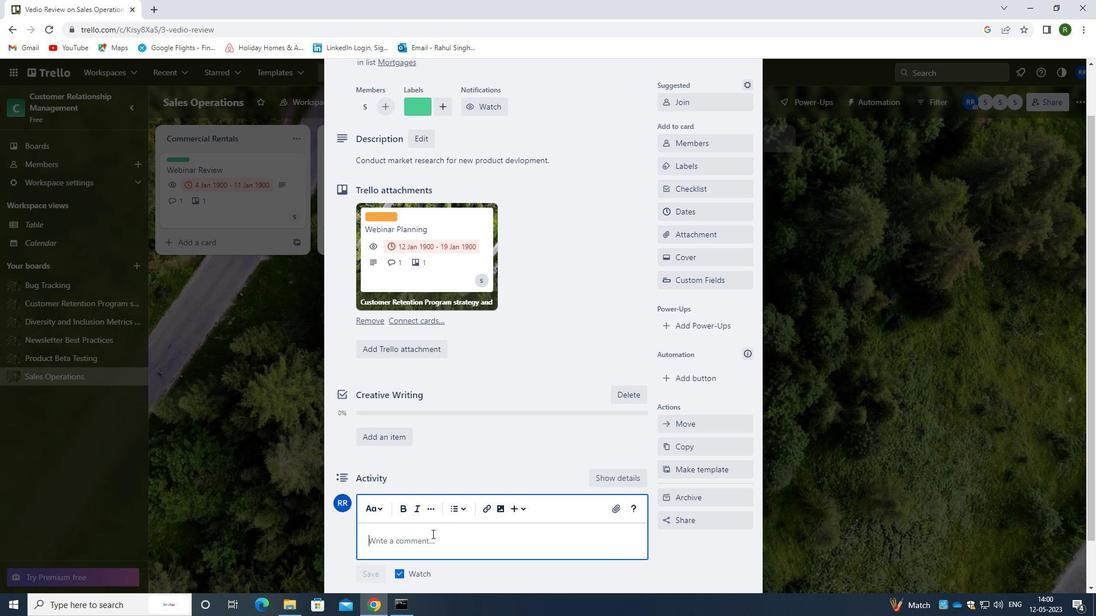 
Action: Mouse moved to (432, 534)
Screenshot: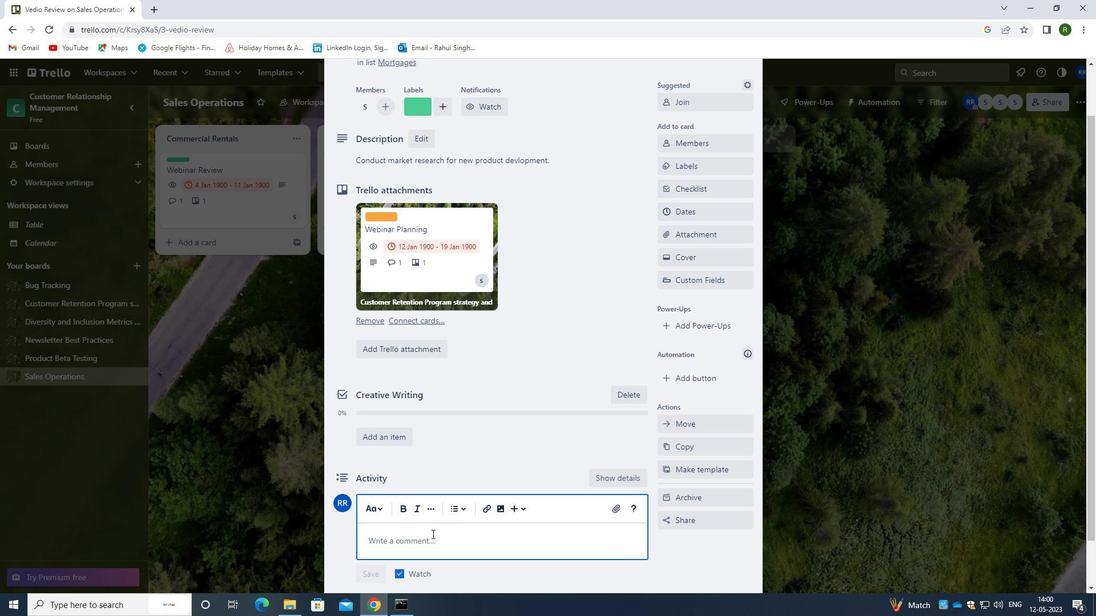 
Action: Key pressed WE<Key.space>SHOULD<Key.space>BE<Key.space>WILLING<Key.space>TO<Key.space>ADAPT<Key.space>OUR<Key.space>APPROACH<Key.space>TO<Key.space>THIS<Key.space>TASK<Key.space>AS<Key.space>NEEDED,<Key.space>BASED<Key.space>ON<Key.space>NEW<Key.space>INFORMATION<Key.space>OR<Key.space>CHANGING<Key.space>CIRCUSTANCES.
Screenshot: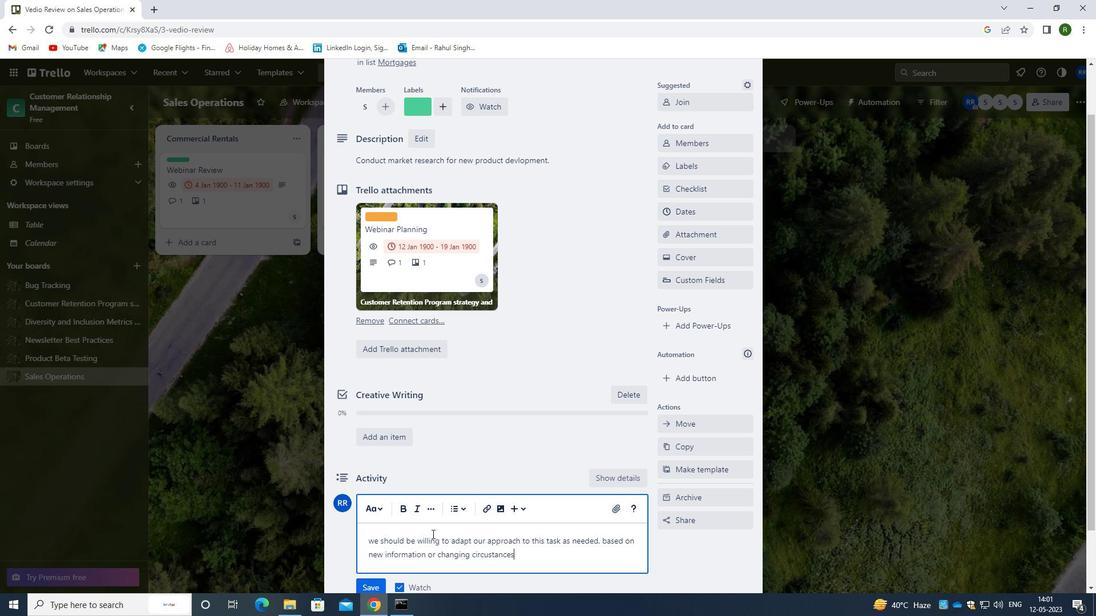 
Action: Mouse moved to (570, 523)
Screenshot: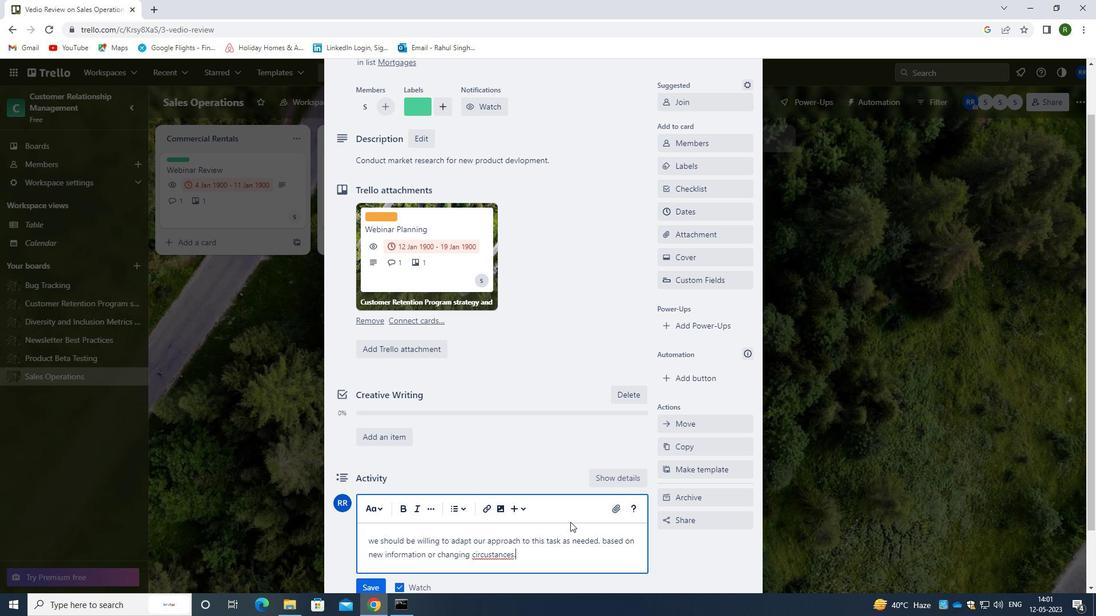 
Action: Mouse scrolled (570, 522) with delta (0, 0)
Screenshot: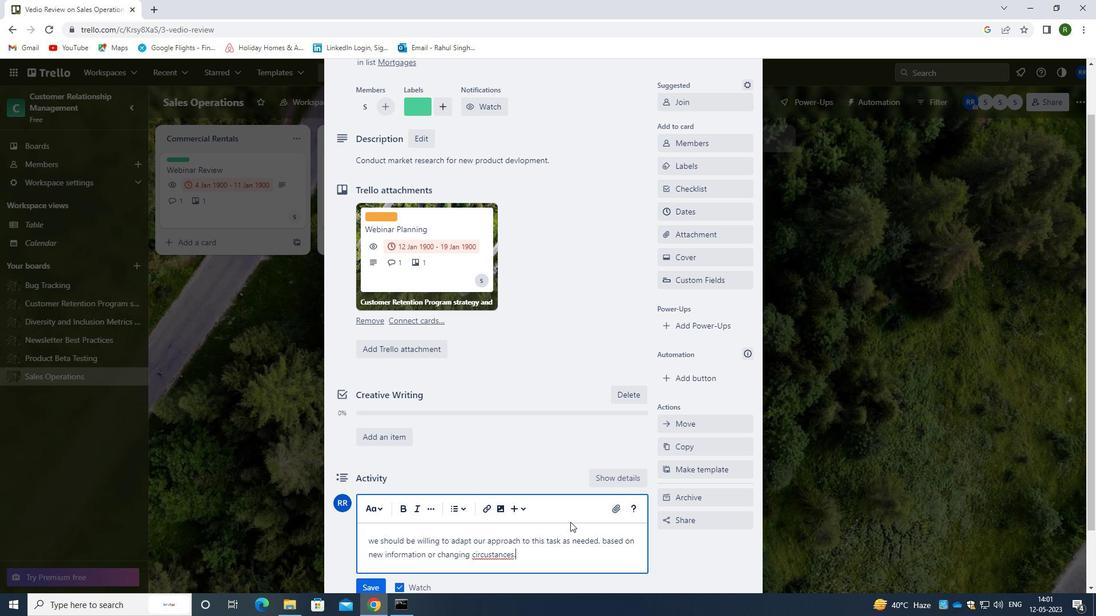 
Action: Mouse moved to (569, 525)
Screenshot: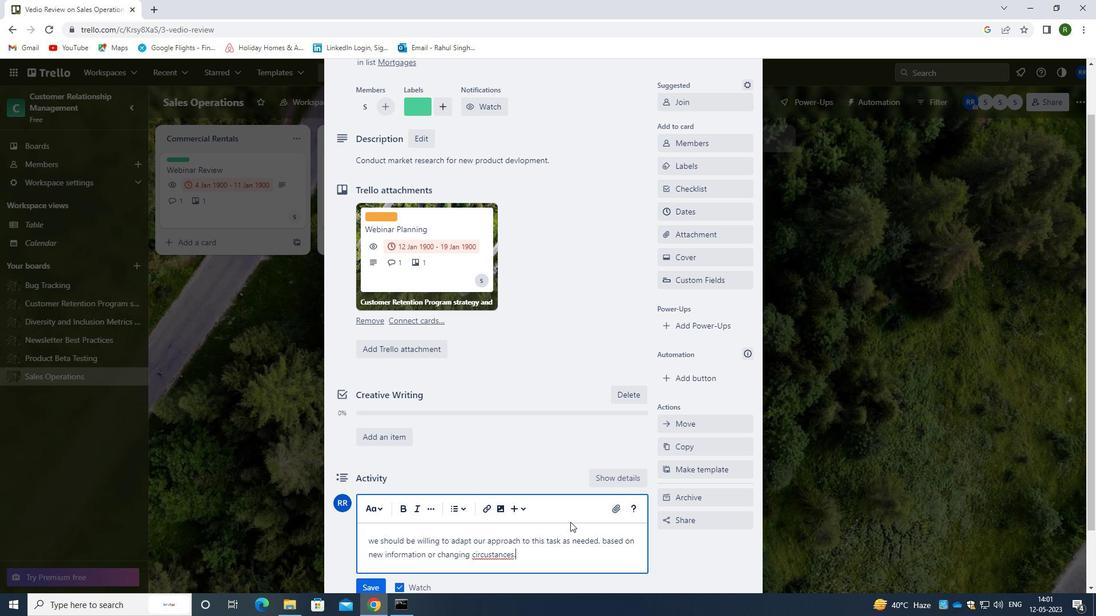 
Action: Mouse scrolled (569, 525) with delta (0, 0)
Screenshot: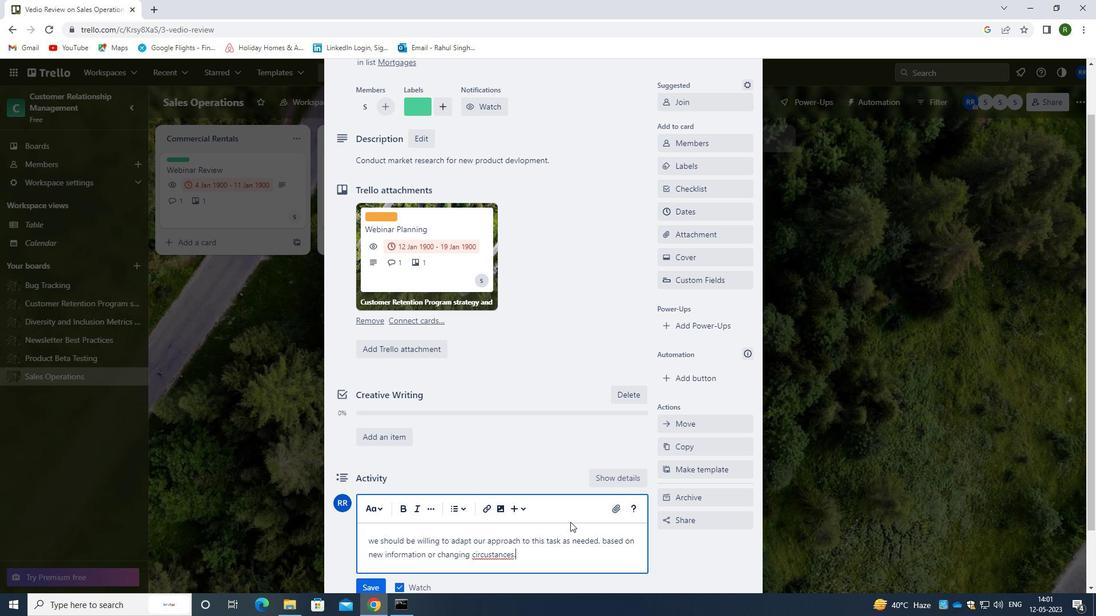 
Action: Mouse moved to (458, 495)
Screenshot: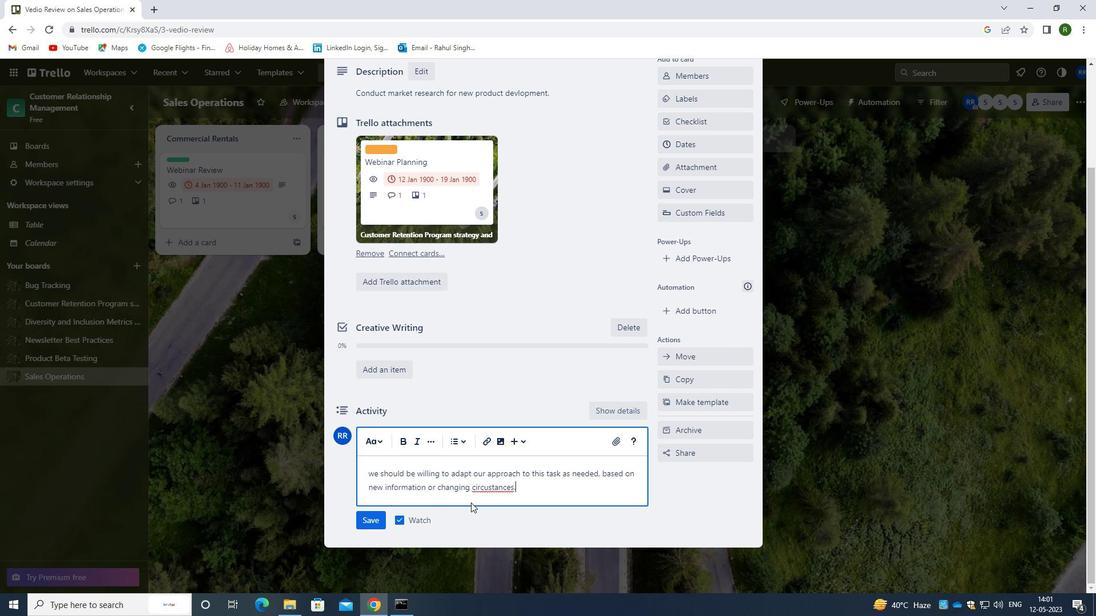 
Action: Key pressed <Key.backspace><Key.backspace><Key.backspace><Key.backspace><Key.backspace><Key.backspace><Key.backspace><Key.backspace>MSTANCES.
Screenshot: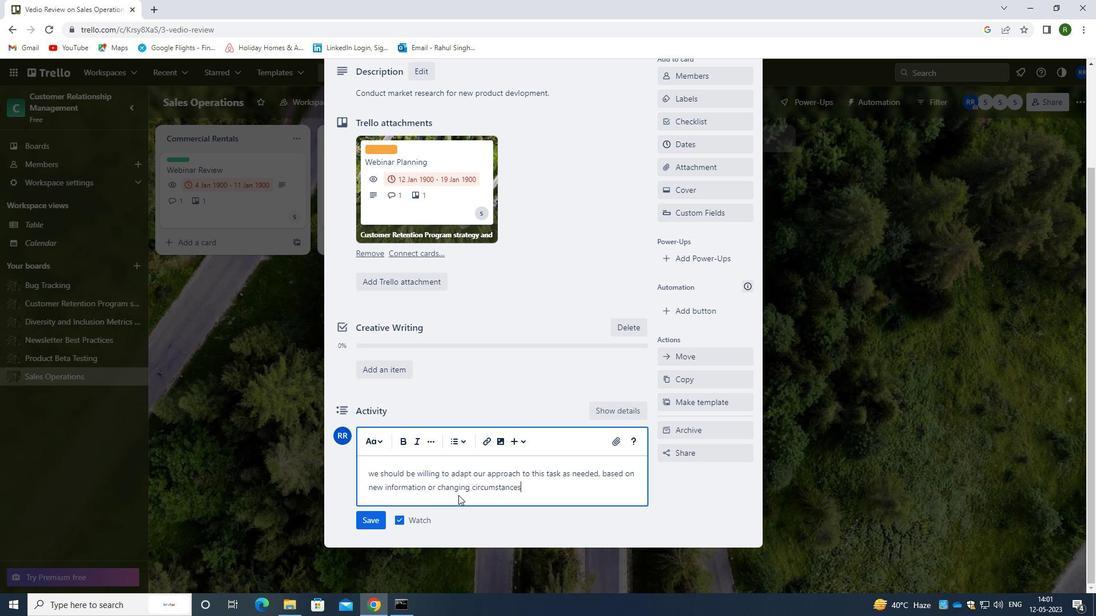 
Action: Mouse moved to (363, 526)
Screenshot: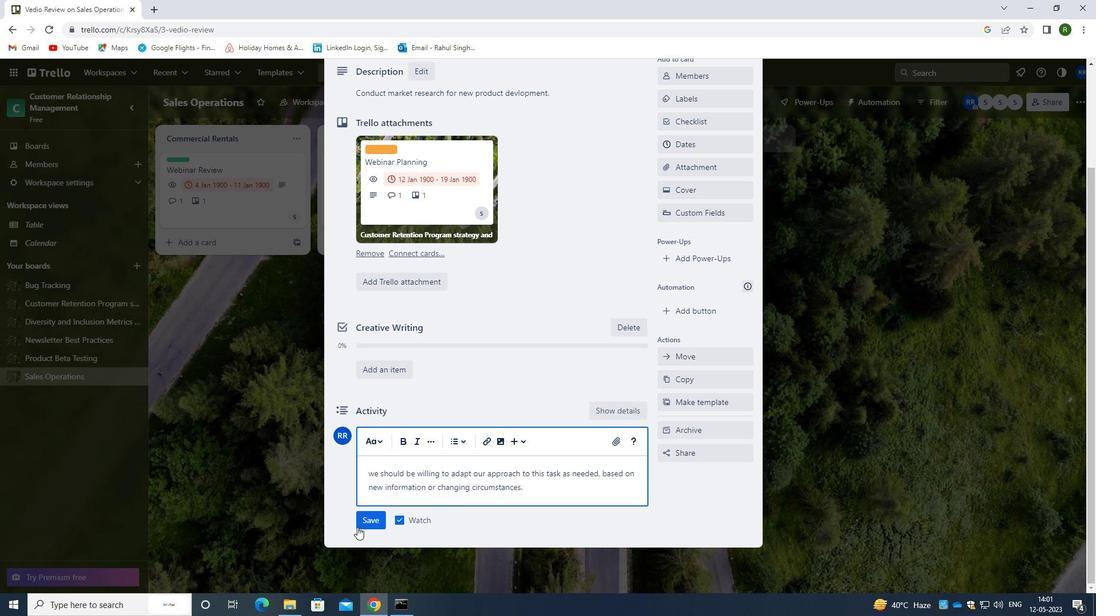 
Action: Mouse pressed left at (363, 526)
Screenshot: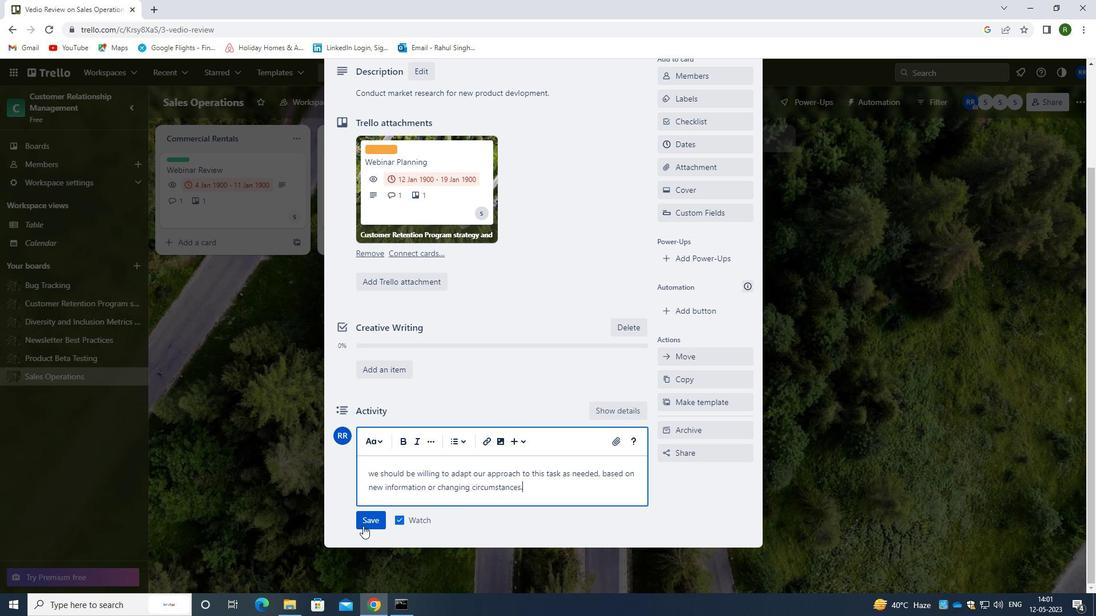 
Action: Mouse moved to (690, 158)
Screenshot: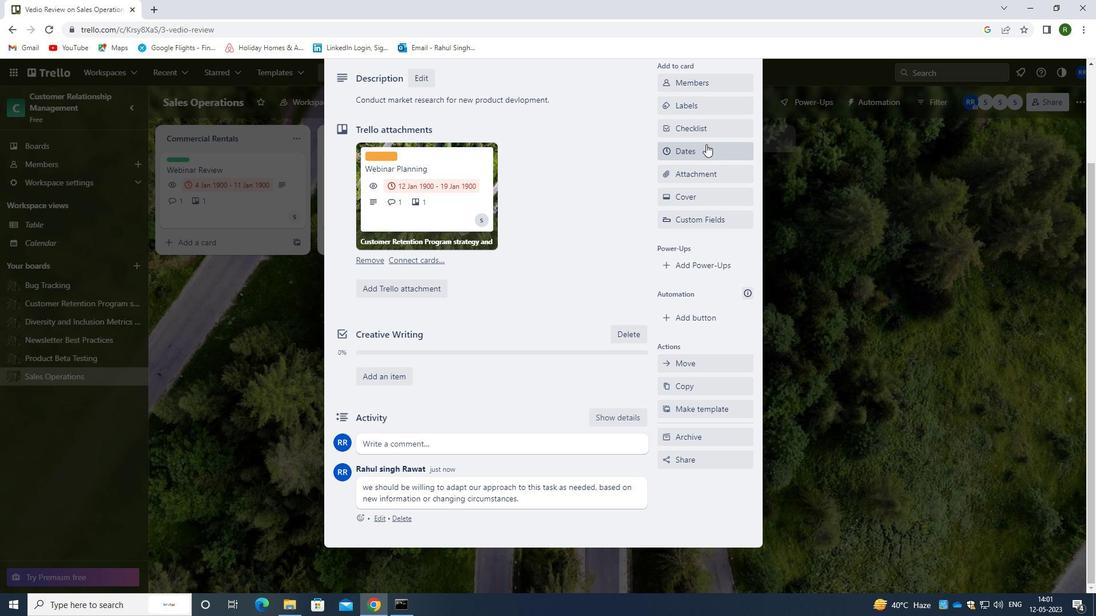 
Action: Mouse pressed left at (690, 158)
Screenshot: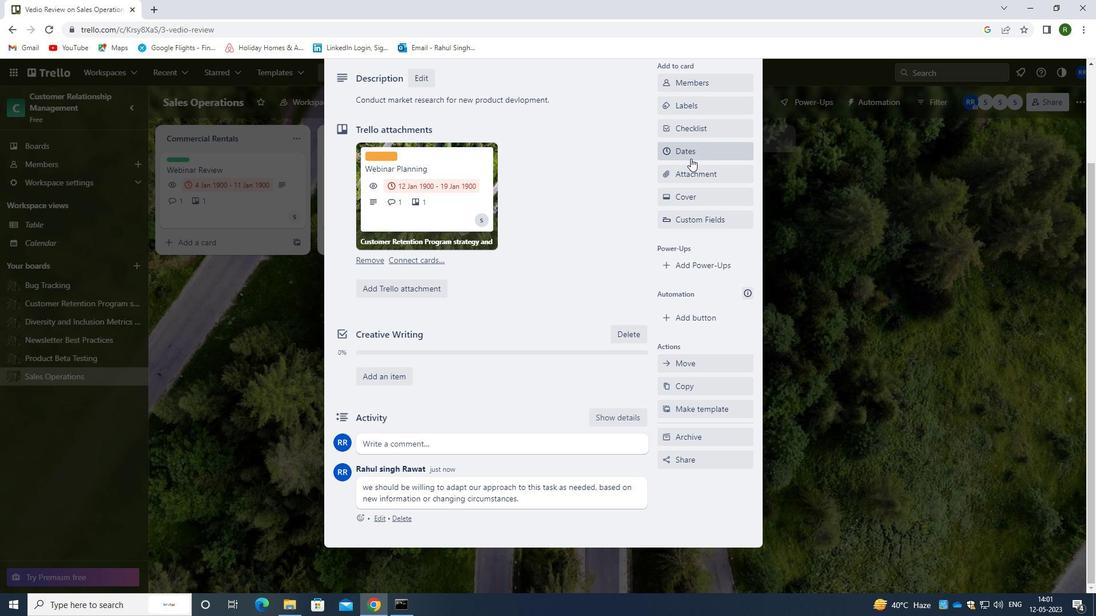 
Action: Mouse moved to (669, 383)
Screenshot: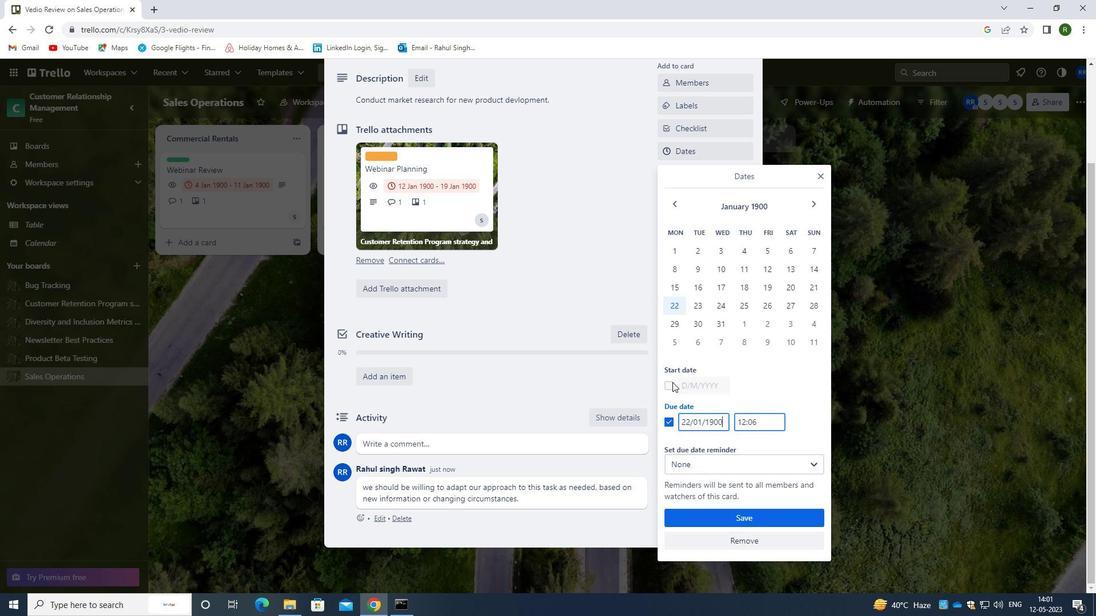 
Action: Mouse pressed left at (669, 383)
Screenshot: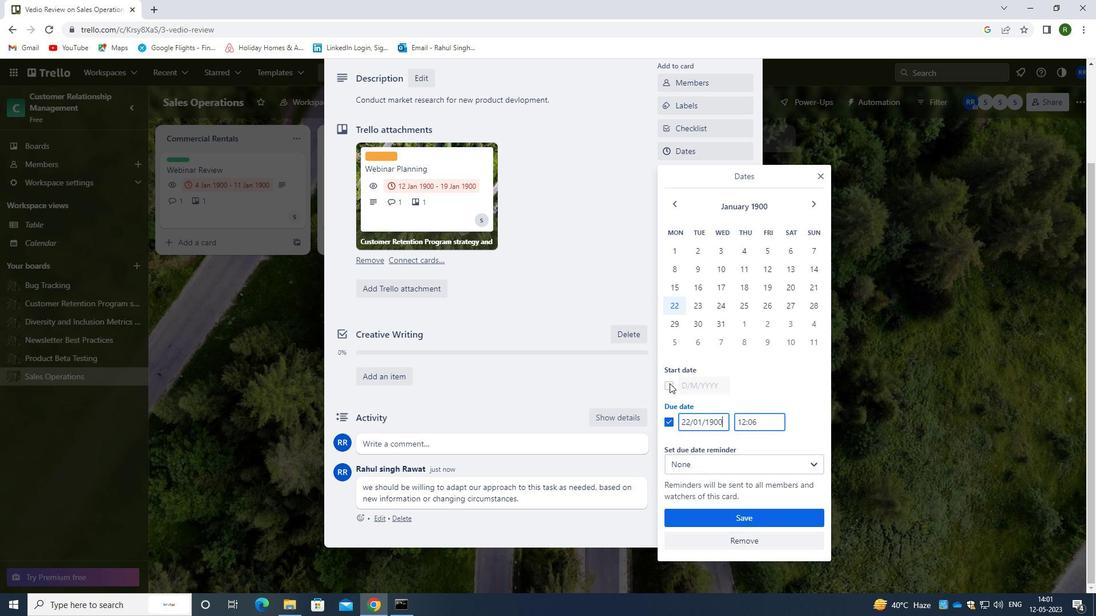 
Action: Mouse moved to (724, 387)
Screenshot: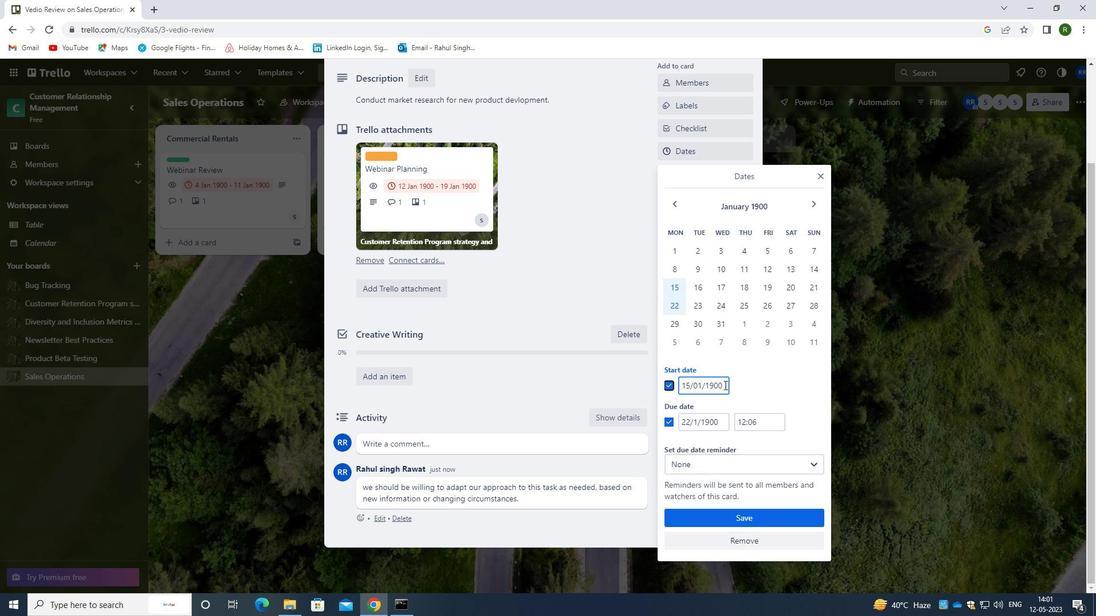 
Action: Mouse pressed left at (724, 387)
Screenshot: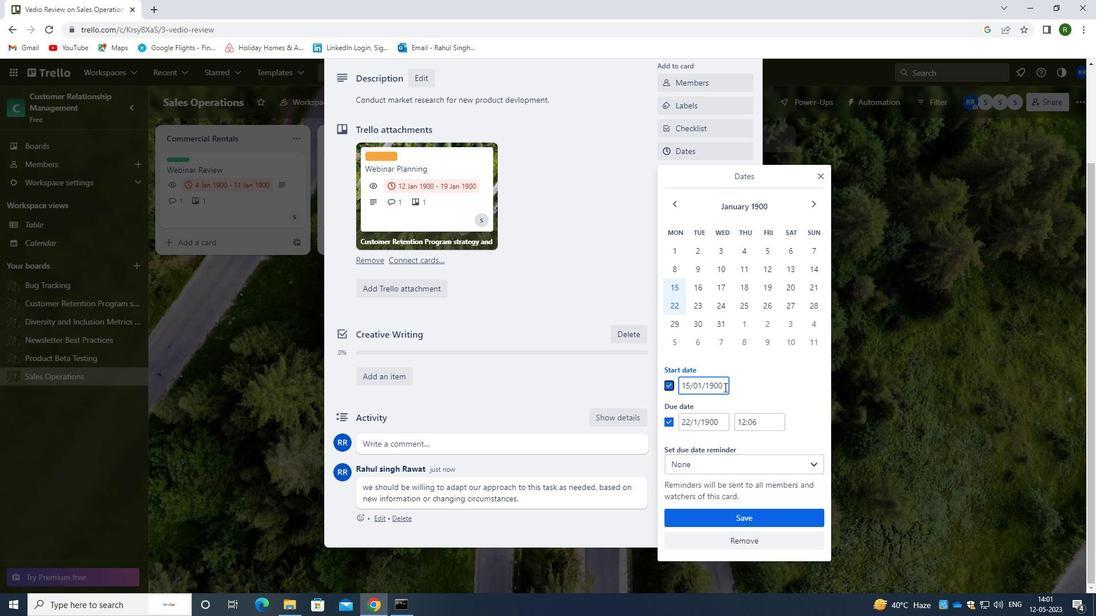 
Action: Mouse moved to (666, 401)
Screenshot: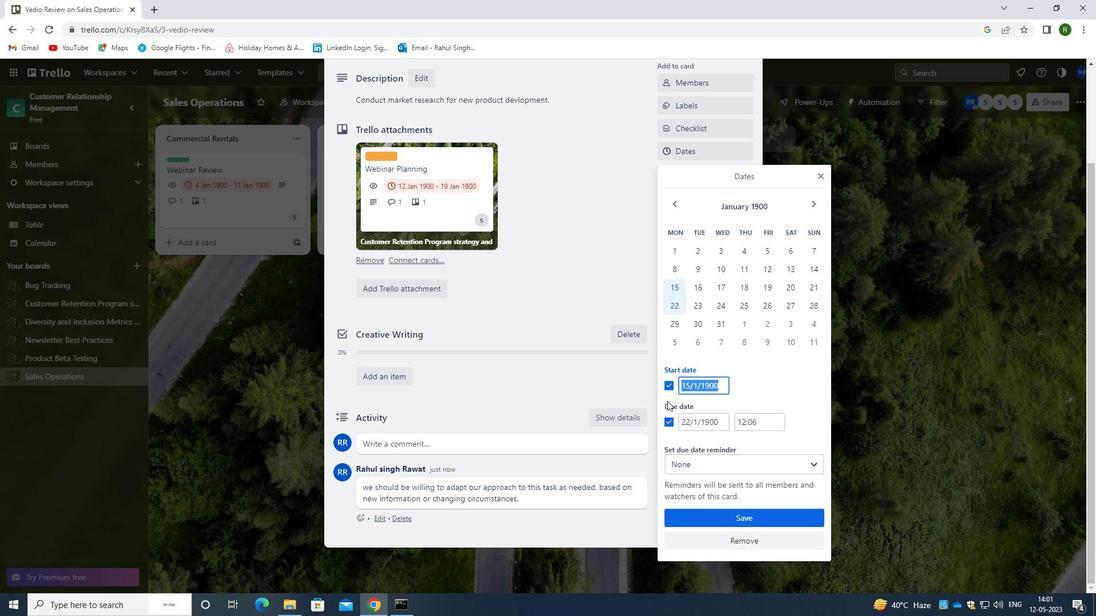 
Action: Key pressed <Key.backspace>16/01/1900
Screenshot: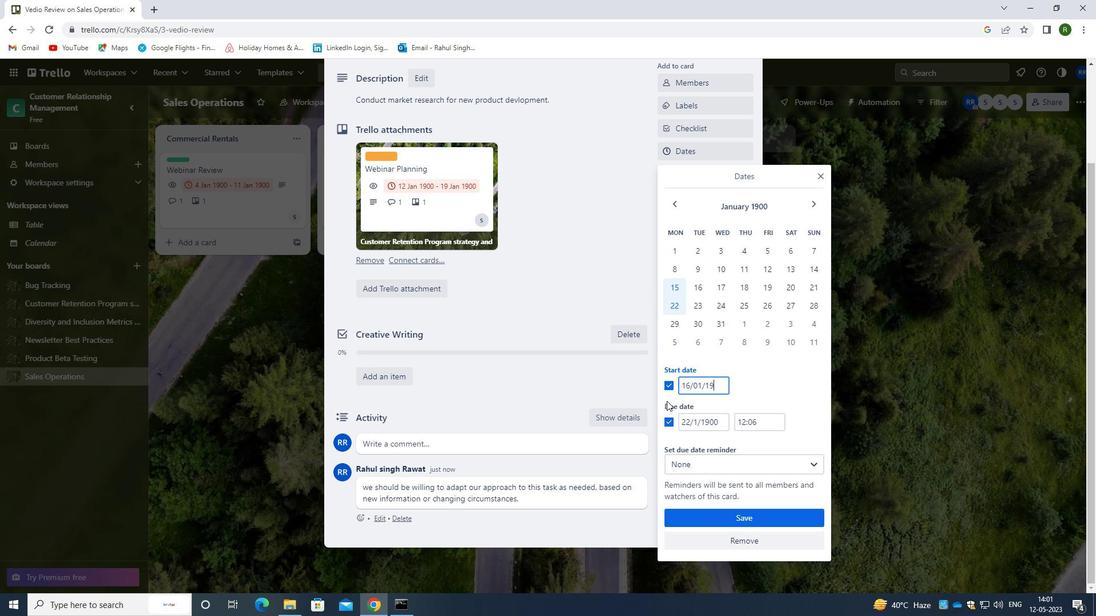 
Action: Mouse moved to (719, 423)
Screenshot: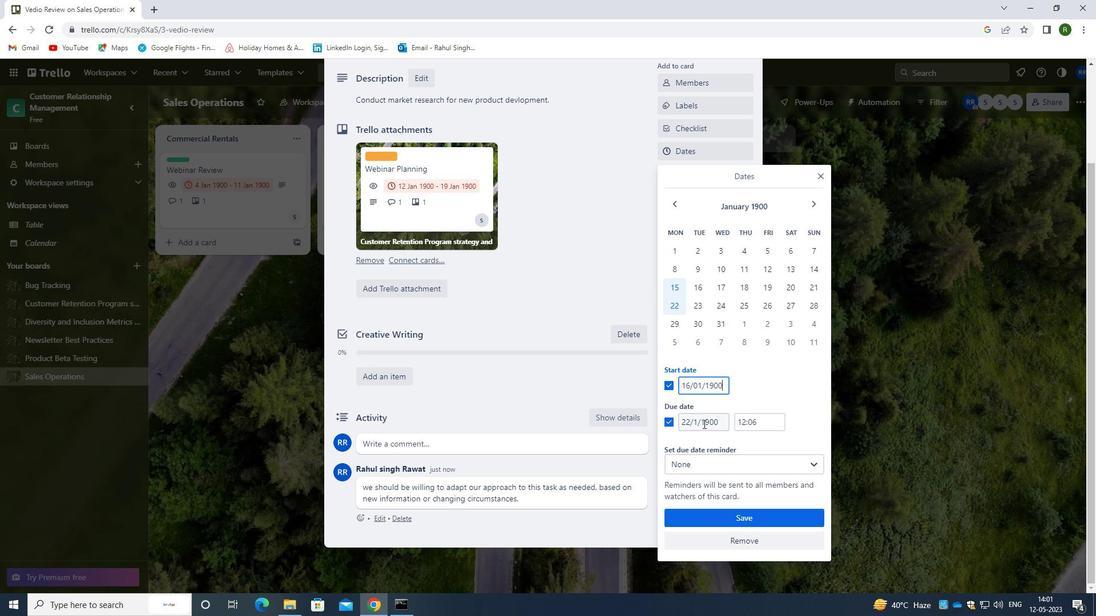
Action: Mouse pressed left at (719, 423)
Screenshot: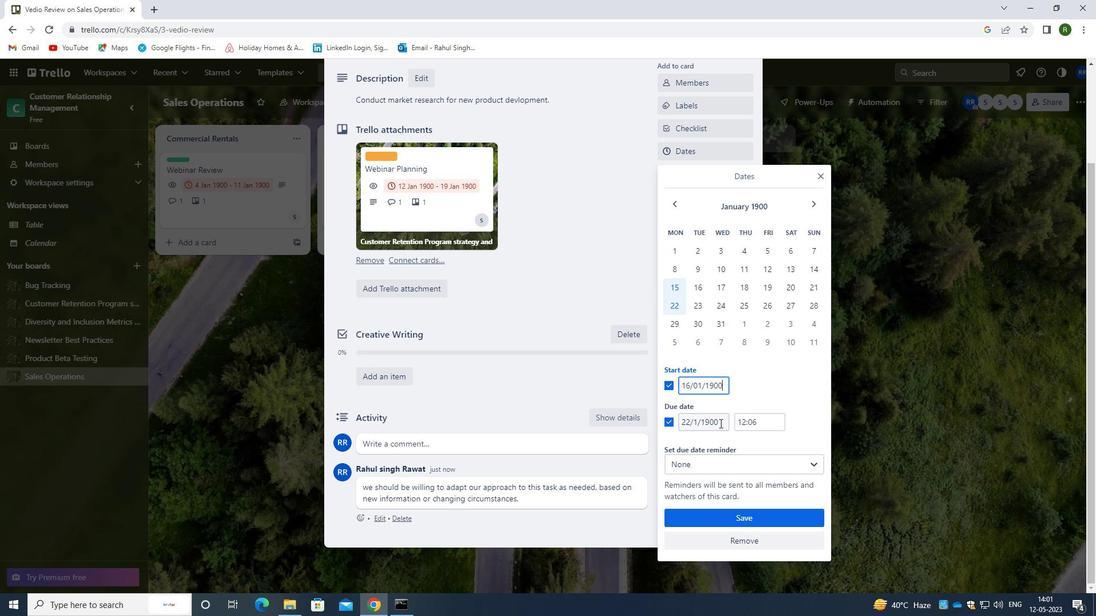 
Action: Mouse moved to (663, 425)
Screenshot: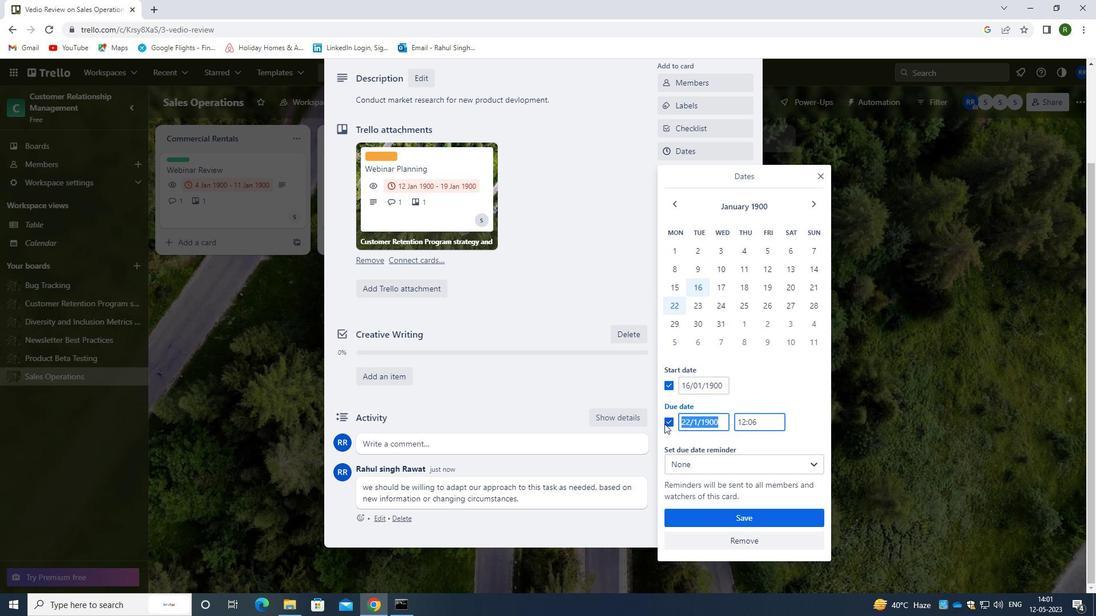 
Action: Key pressed <Key.backspace>23/01/1900
Screenshot: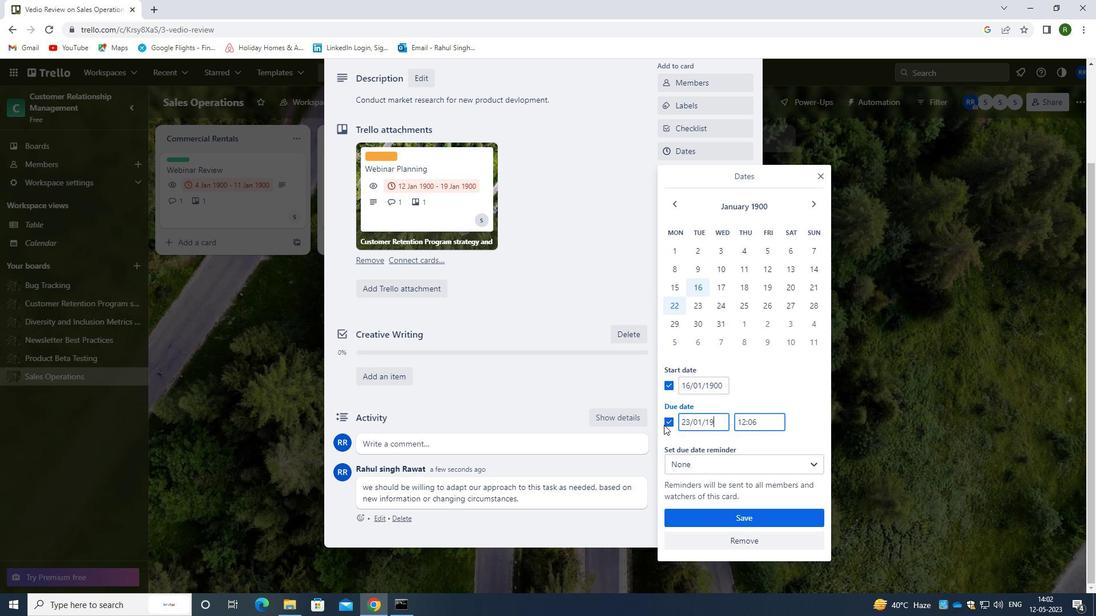 
Action: Mouse moved to (726, 521)
Screenshot: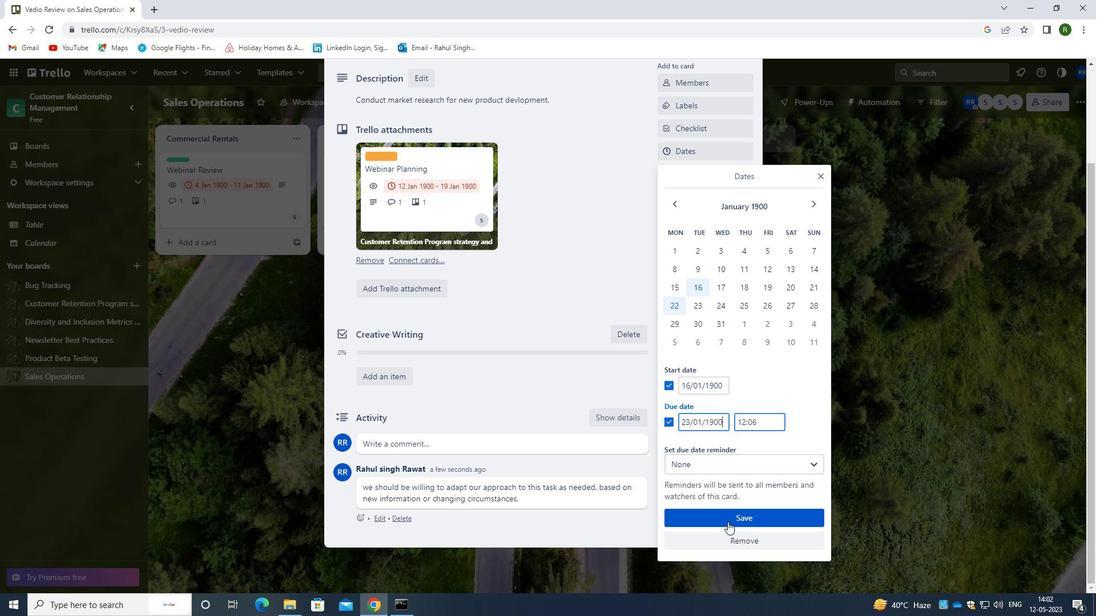 
Action: Mouse pressed left at (726, 521)
Screenshot: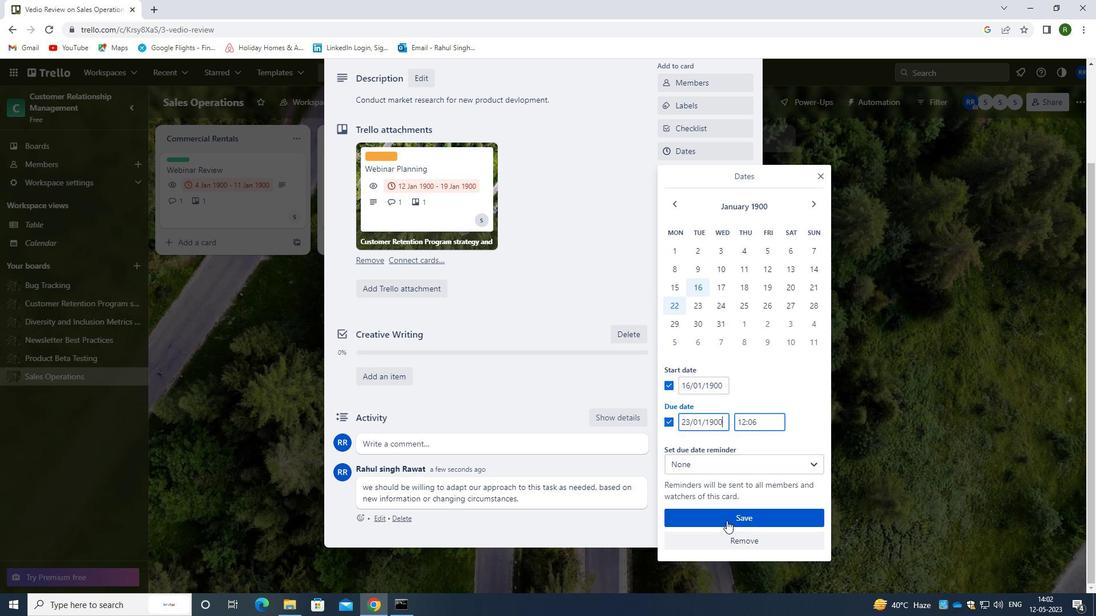 
Action: Mouse moved to (589, 340)
Screenshot: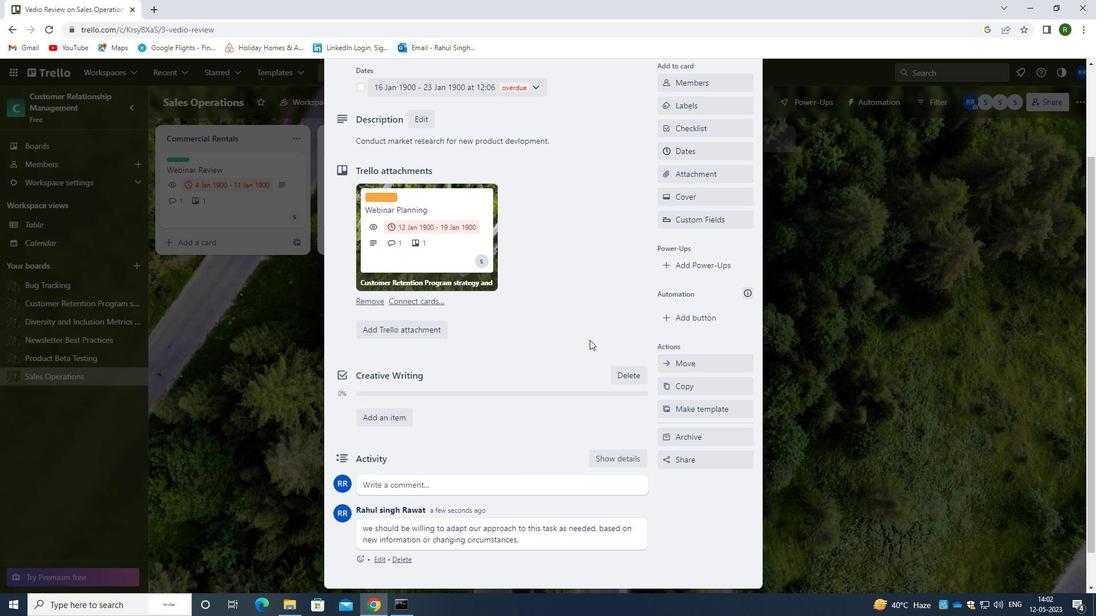 
Action: Mouse scrolled (589, 340) with delta (0, 0)
Screenshot: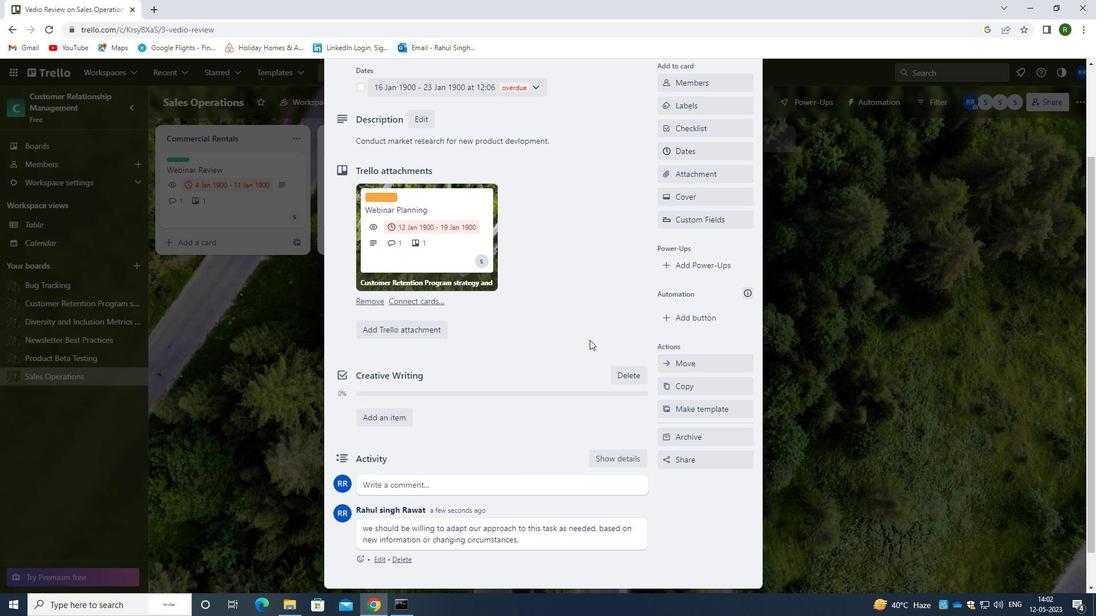 
Action: Mouse scrolled (589, 340) with delta (0, 0)
Screenshot: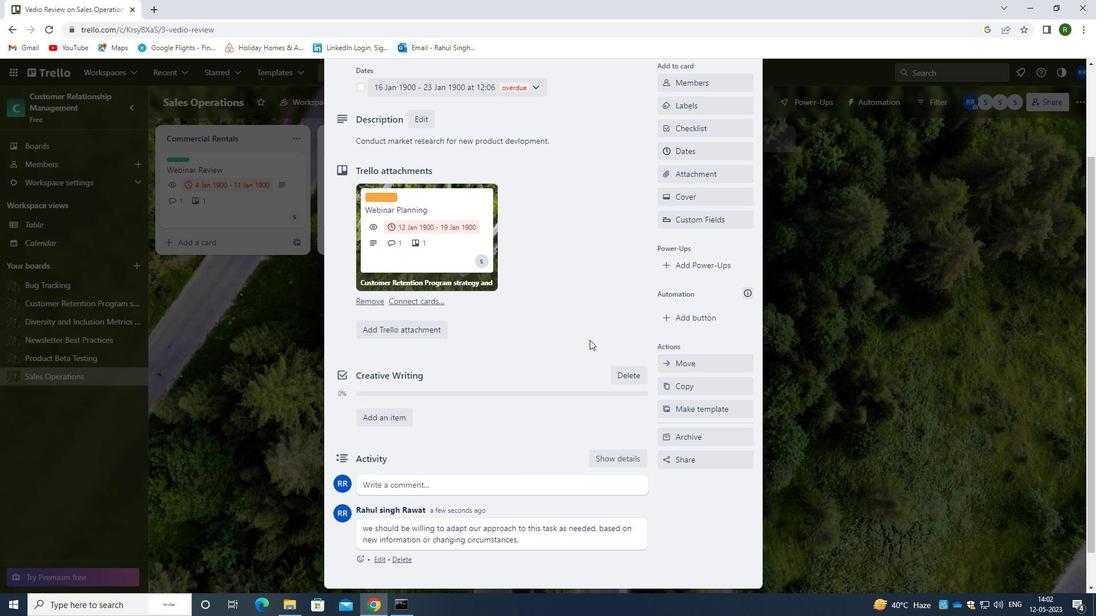 
Action: Mouse scrolled (589, 340) with delta (0, 0)
Screenshot: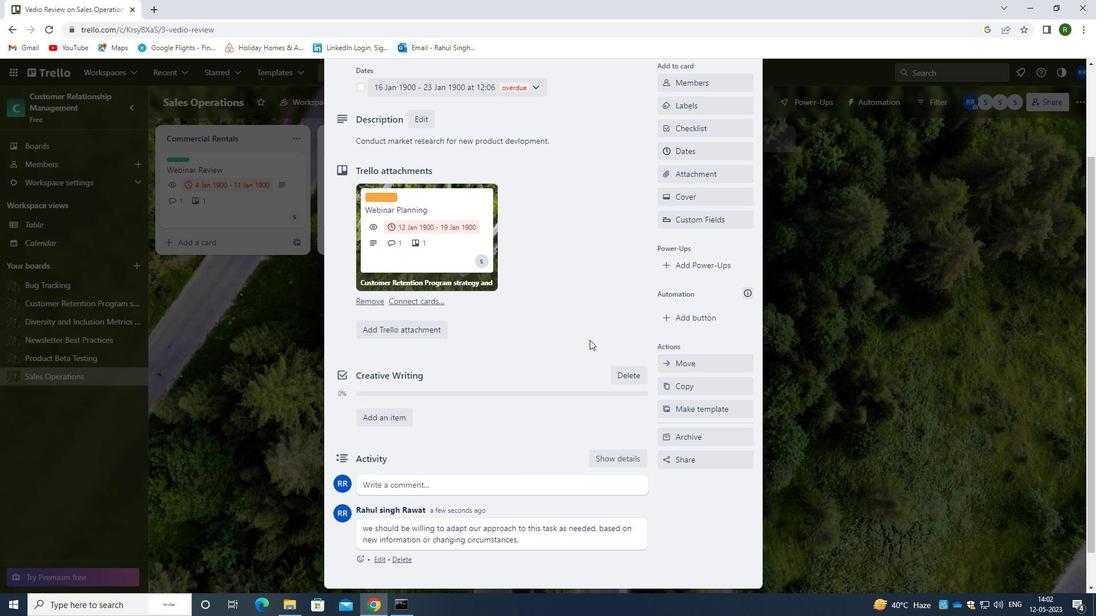 
Action: Mouse moved to (585, 136)
Screenshot: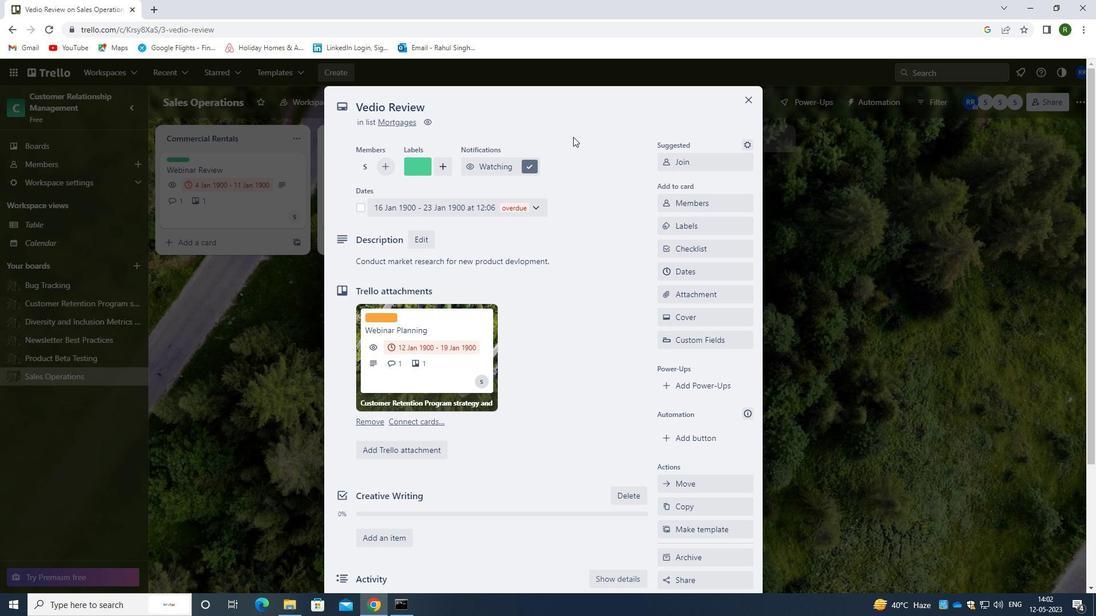 
